 Task: Create a due date automation trigger when advanced on, 2 days after a card is due add fields without custom field "Resume" set to a date less than 1 working days ago at 11:00 AM.
Action: Mouse moved to (1065, 90)
Screenshot: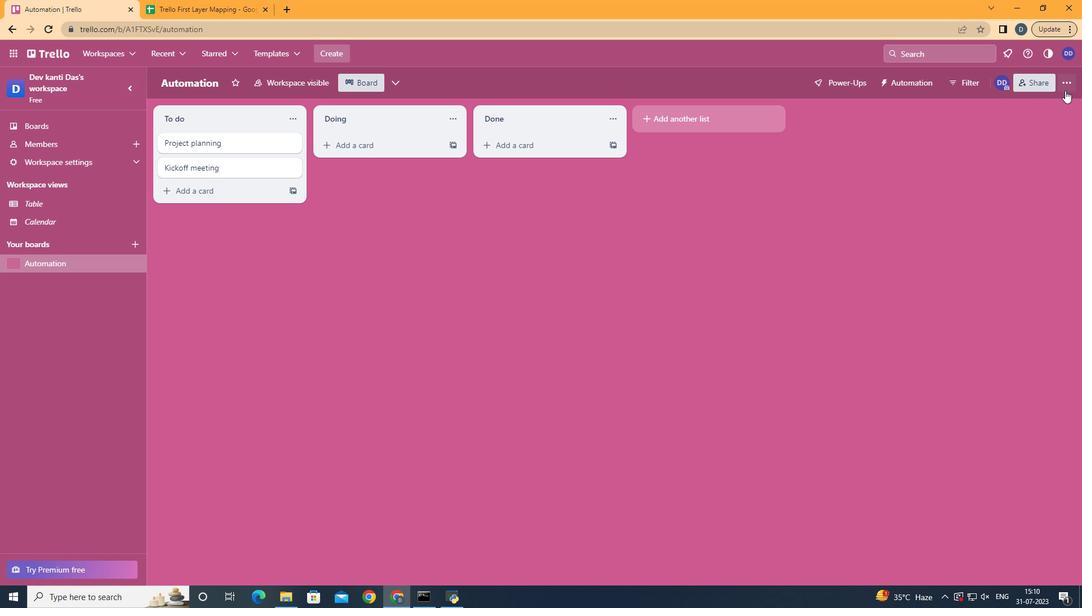 
Action: Mouse pressed left at (1065, 90)
Screenshot: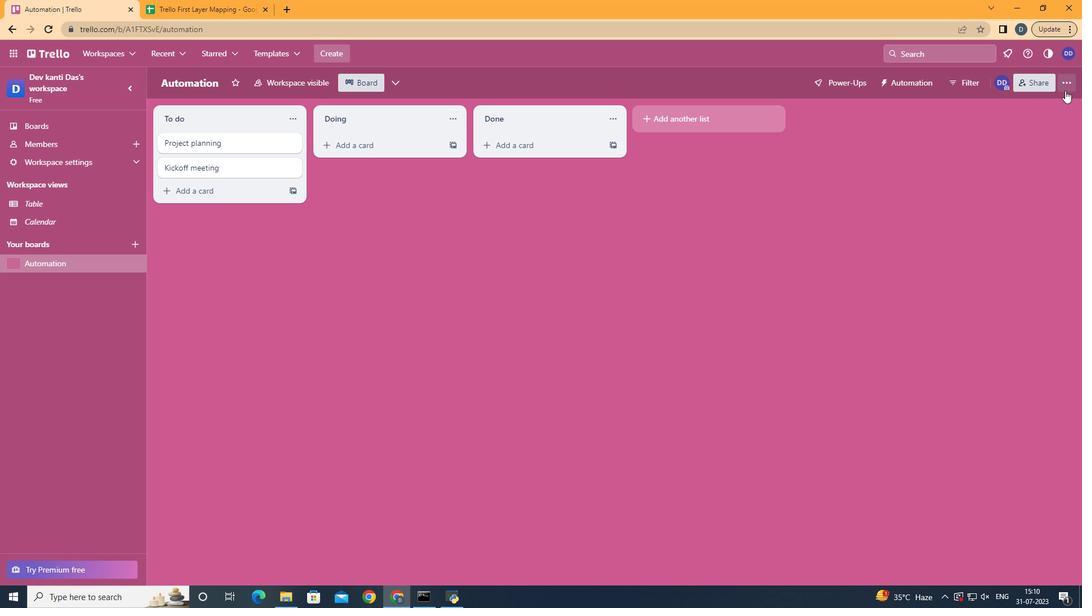 
Action: Mouse moved to (1001, 242)
Screenshot: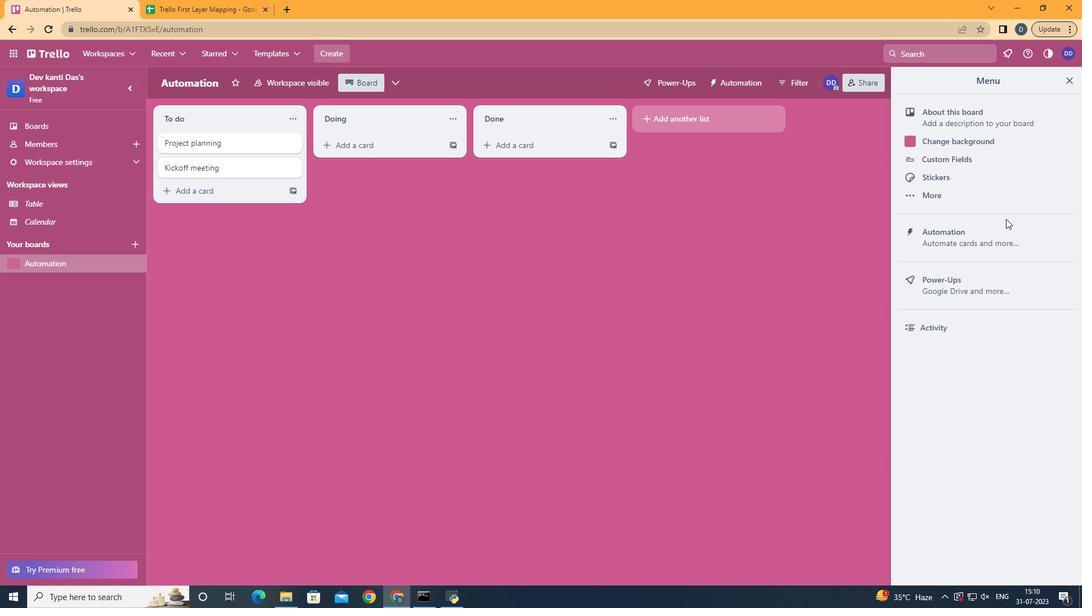 
Action: Mouse pressed left at (1001, 242)
Screenshot: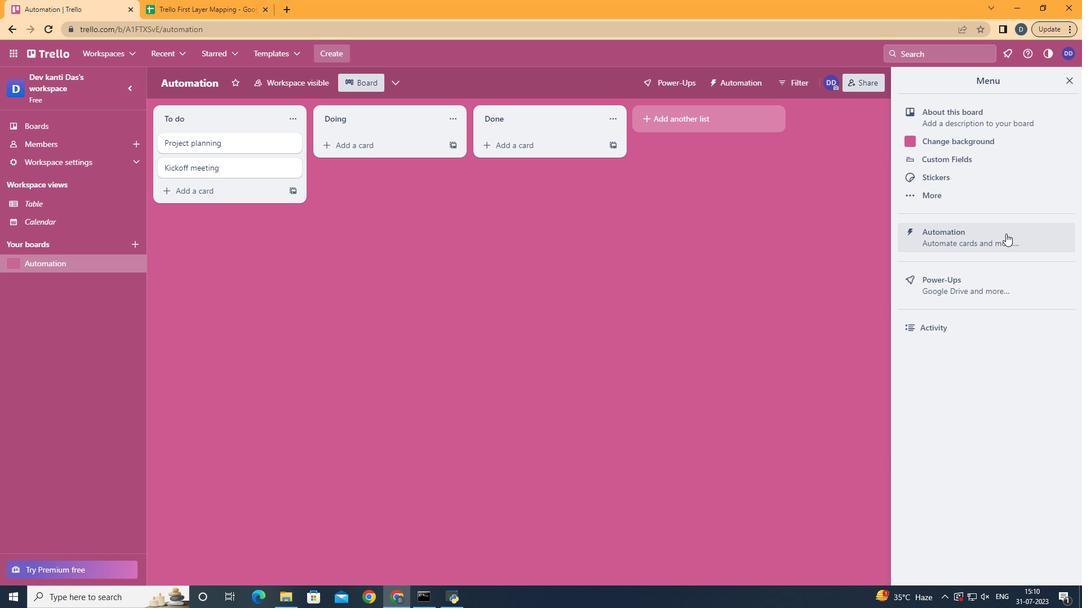 
Action: Mouse moved to (211, 228)
Screenshot: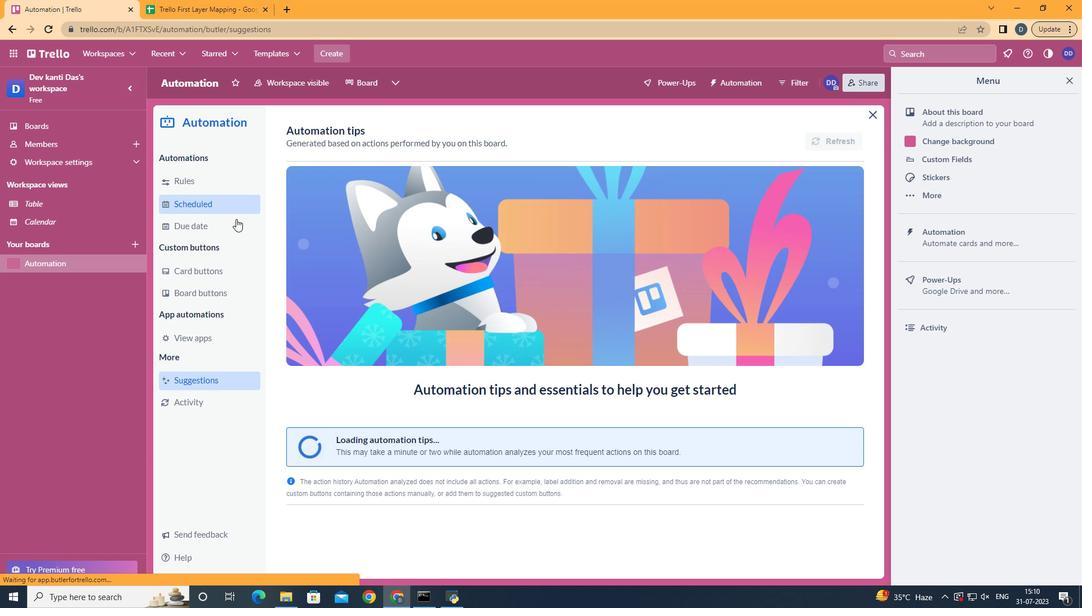 
Action: Mouse pressed left at (211, 228)
Screenshot: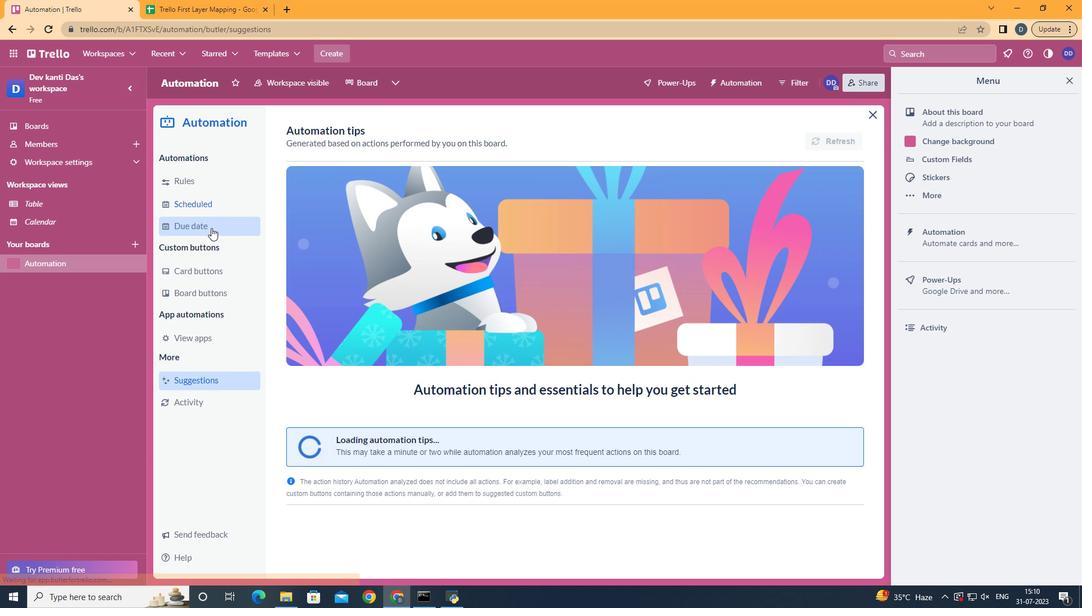 
Action: Mouse moved to (823, 134)
Screenshot: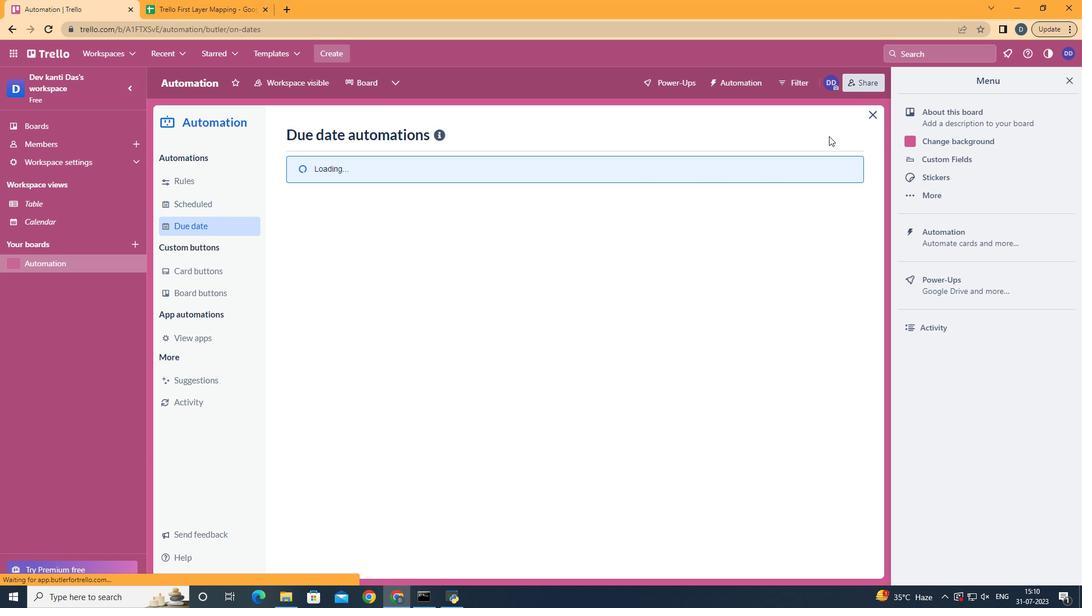 
Action: Mouse pressed left at (823, 134)
Screenshot: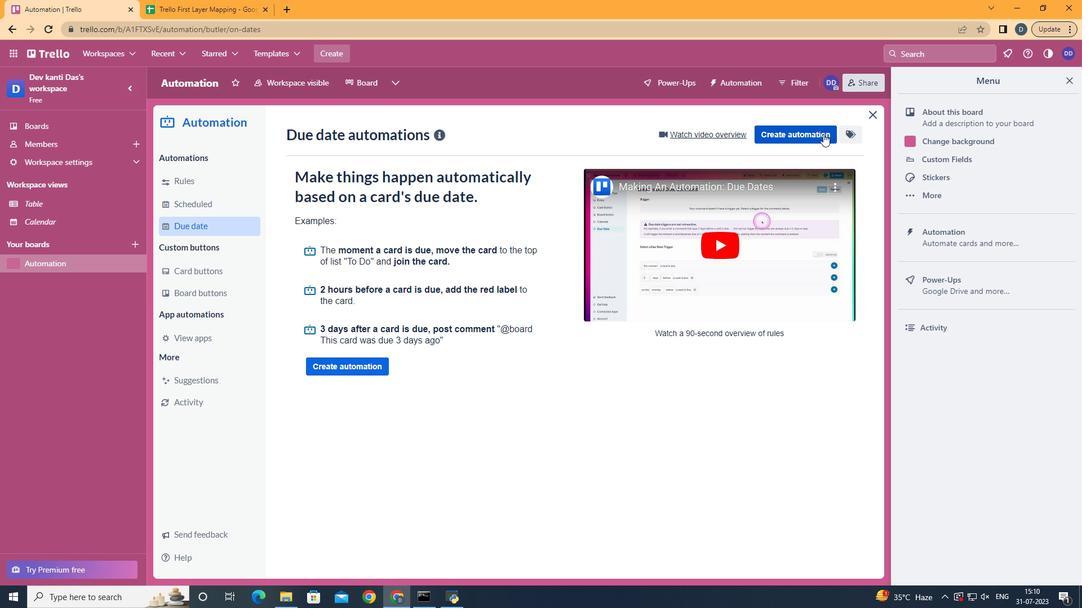 
Action: Mouse moved to (646, 245)
Screenshot: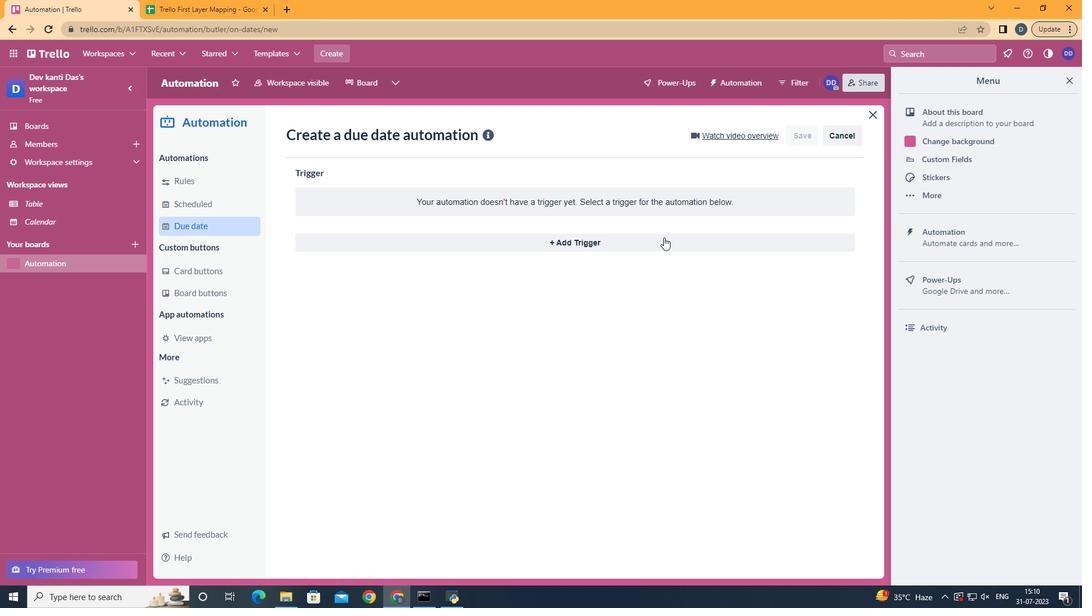 
Action: Mouse pressed left at (646, 245)
Screenshot: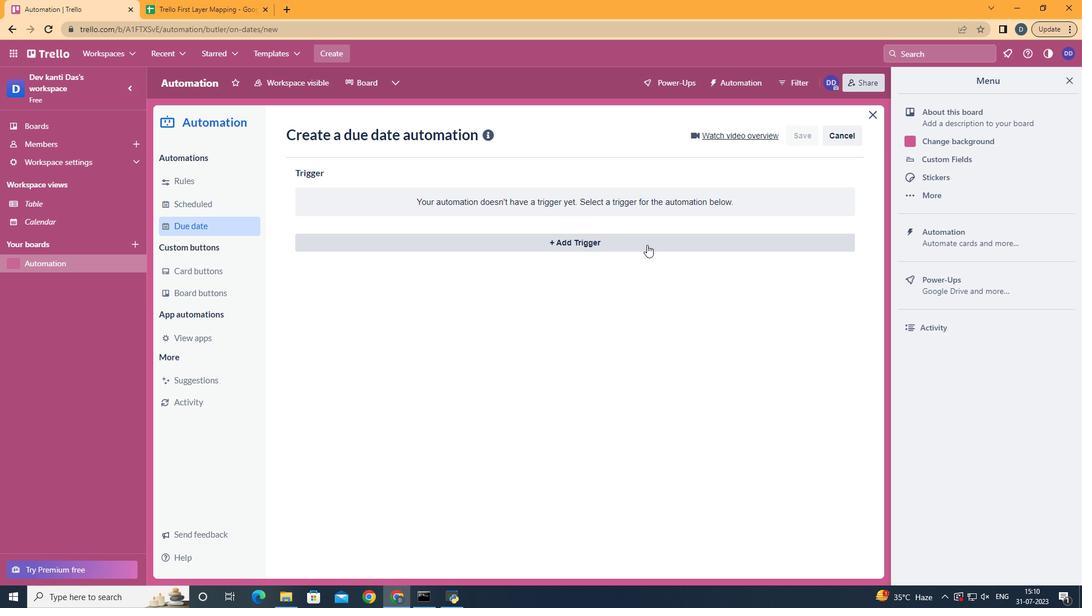 
Action: Mouse moved to (391, 454)
Screenshot: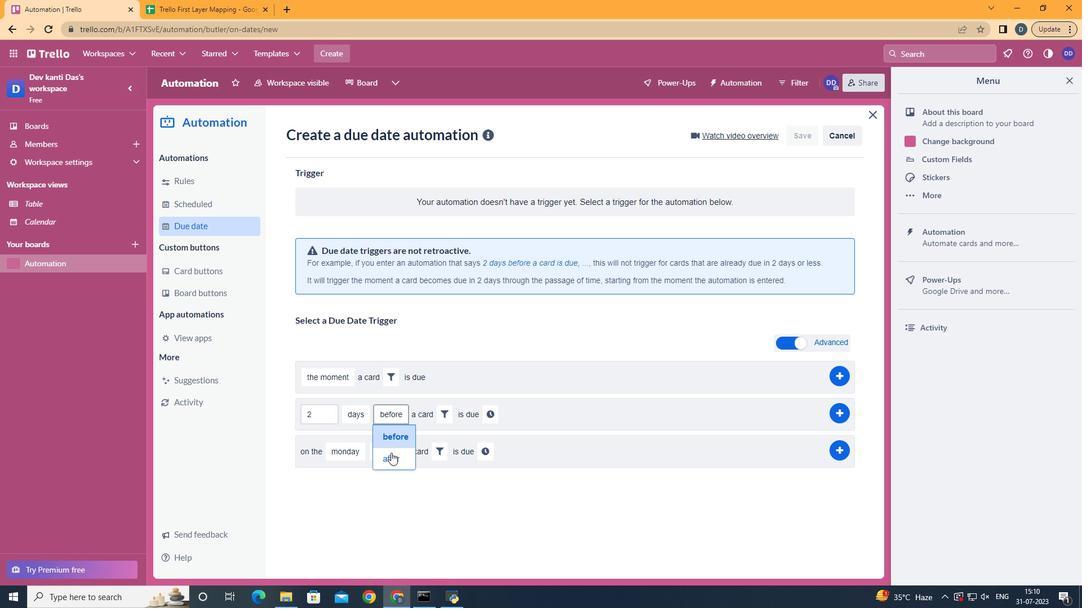 
Action: Mouse pressed left at (391, 454)
Screenshot: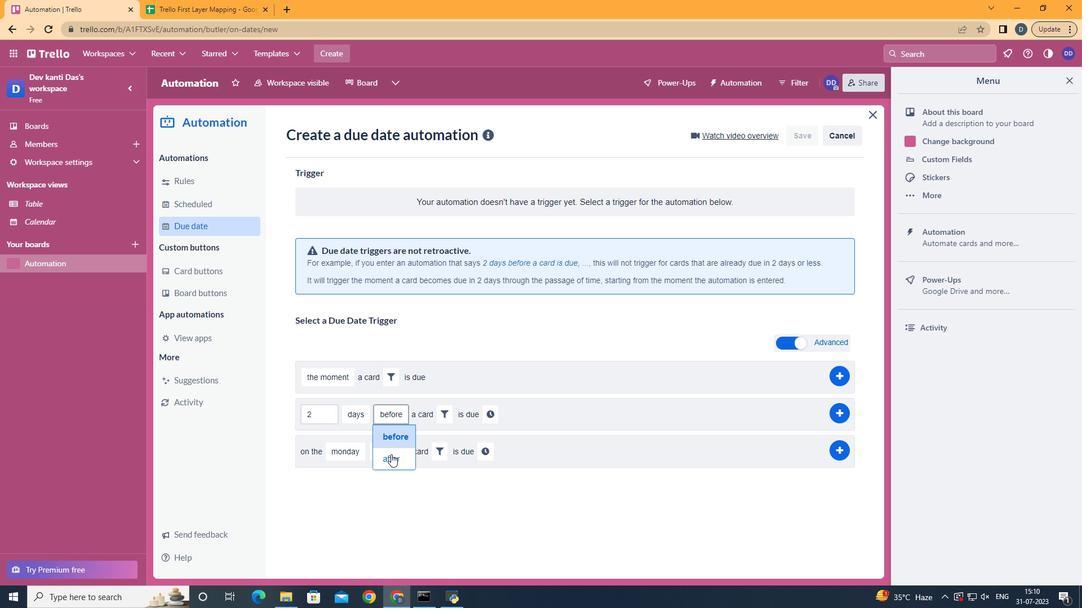 
Action: Mouse moved to (444, 417)
Screenshot: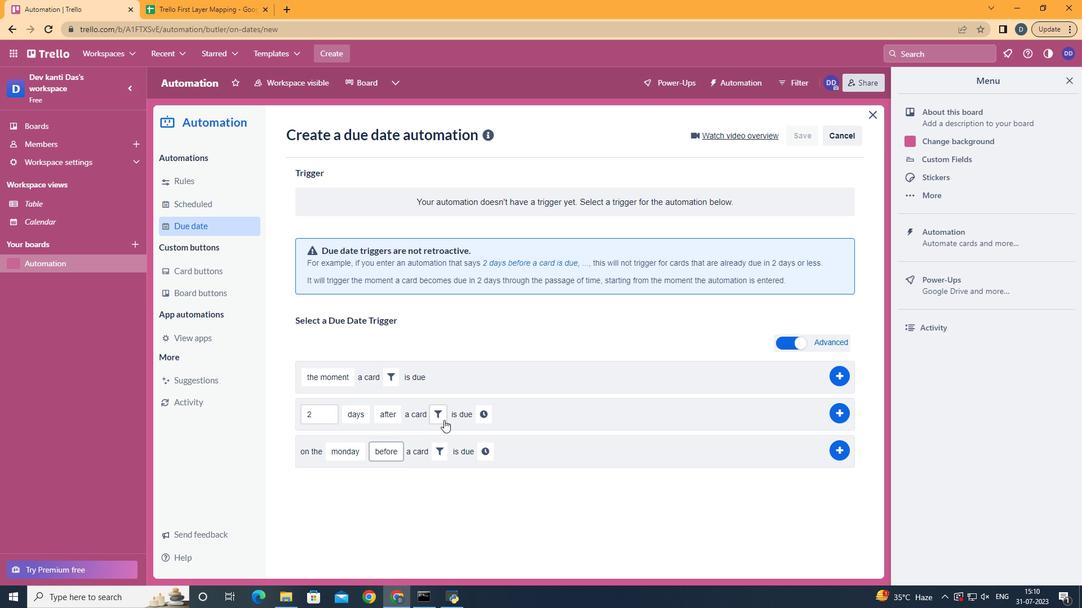 
Action: Mouse pressed left at (444, 417)
Screenshot: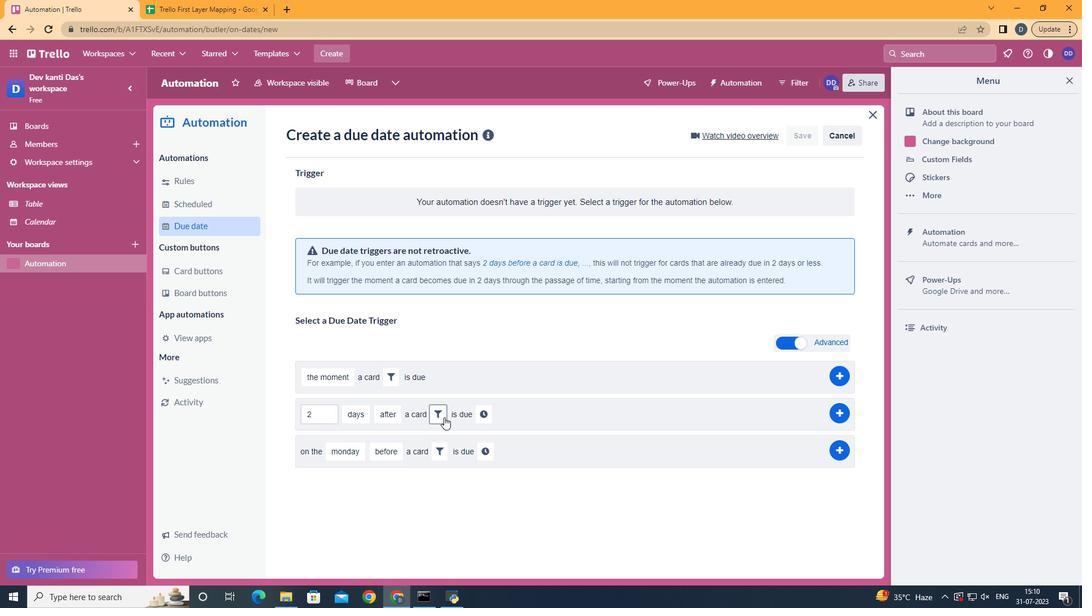 
Action: Mouse moved to (616, 449)
Screenshot: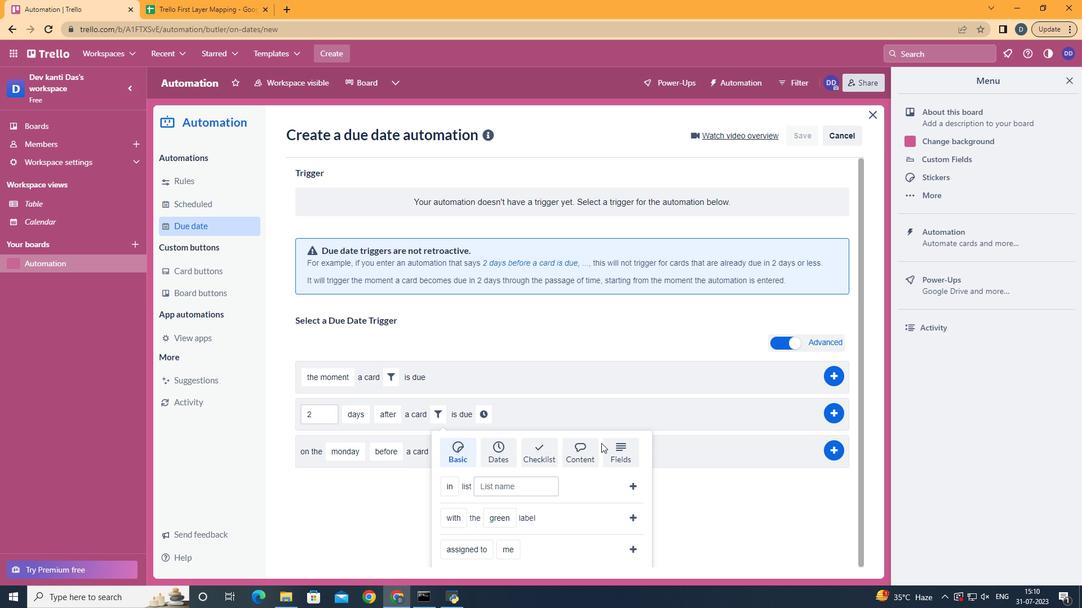 
Action: Mouse pressed left at (616, 449)
Screenshot: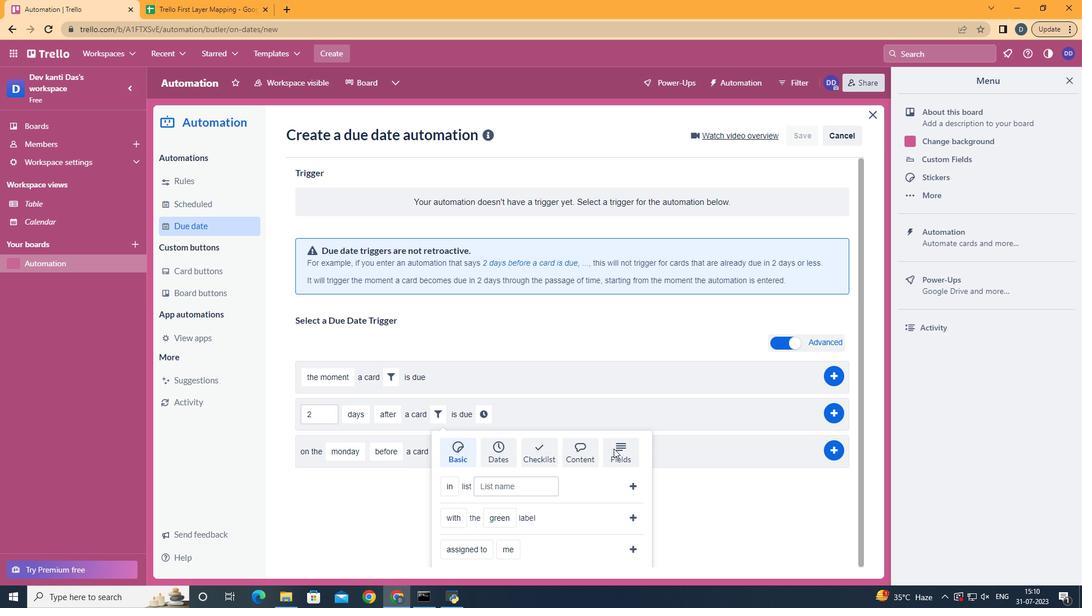 
Action: Mouse scrolled (616, 449) with delta (0, 0)
Screenshot: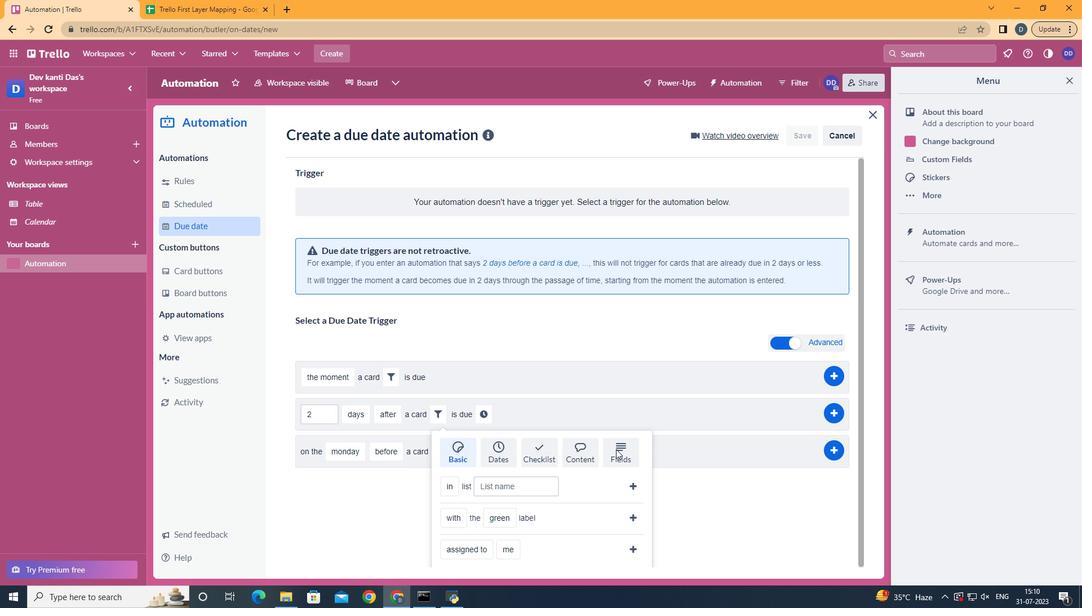 
Action: Mouse scrolled (616, 449) with delta (0, 0)
Screenshot: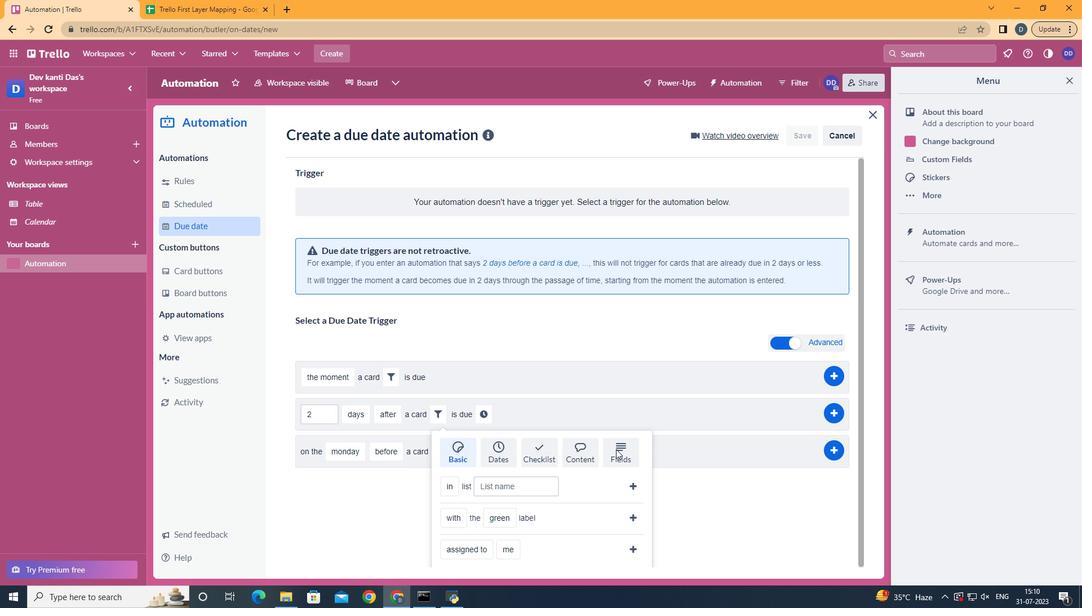 
Action: Mouse scrolled (616, 449) with delta (0, 0)
Screenshot: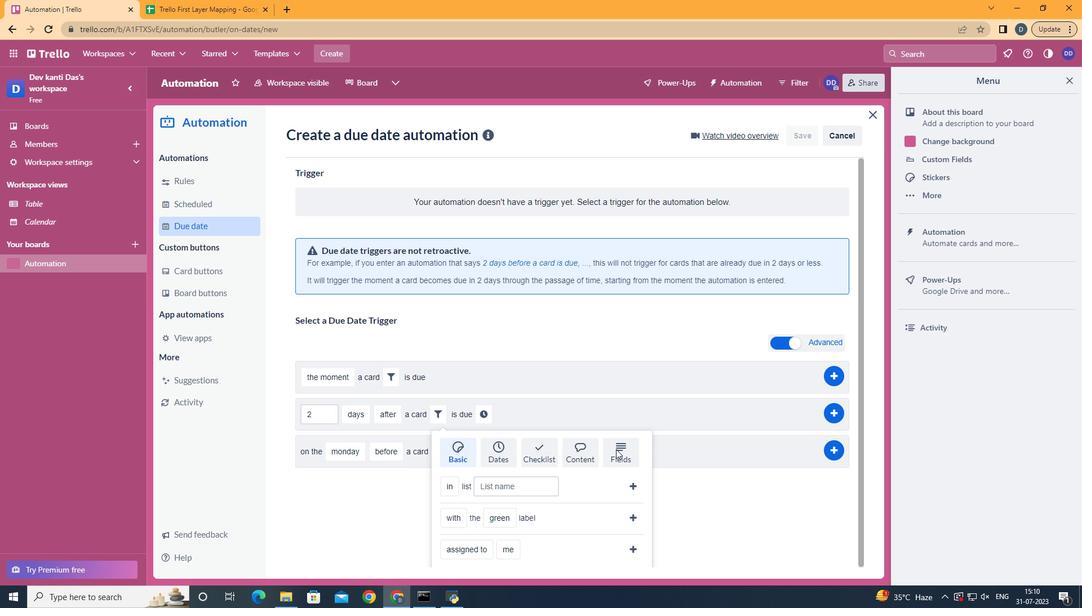 
Action: Mouse scrolled (616, 449) with delta (0, 0)
Screenshot: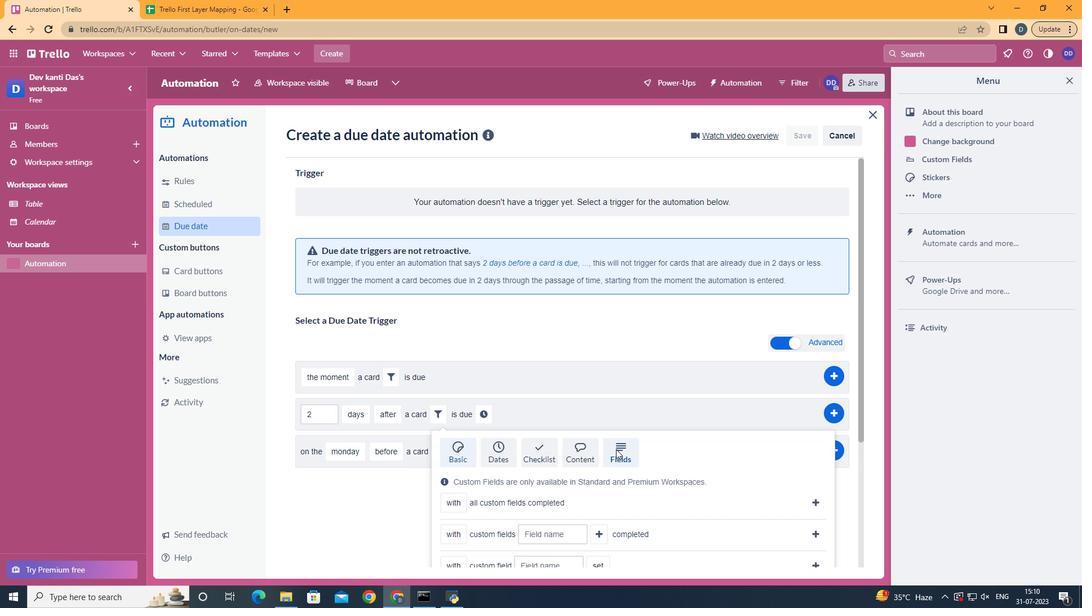 
Action: Mouse scrolled (616, 449) with delta (0, 0)
Screenshot: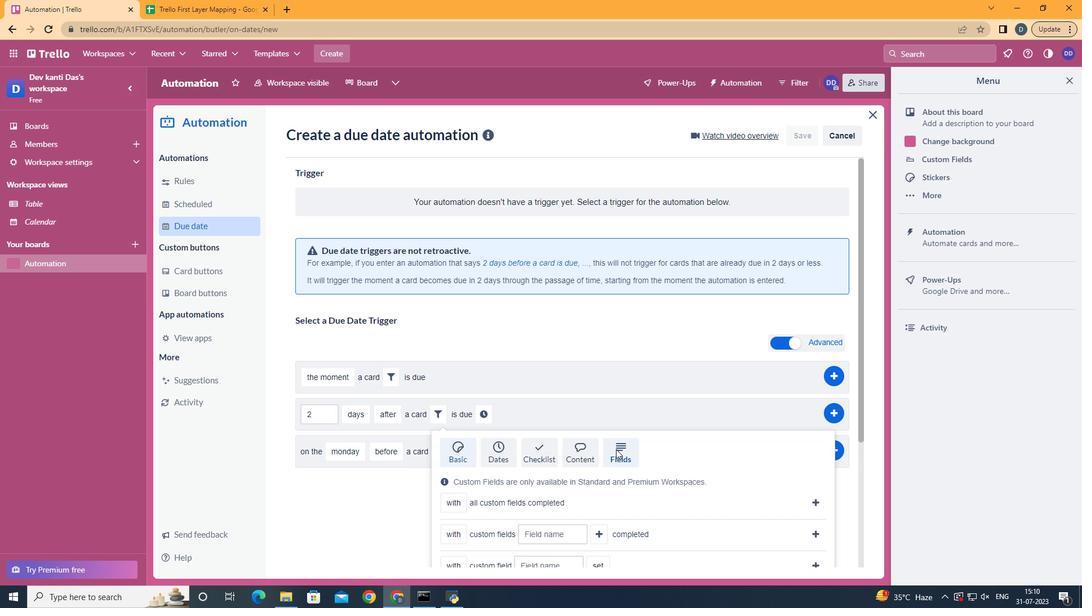 
Action: Mouse scrolled (616, 449) with delta (0, 0)
Screenshot: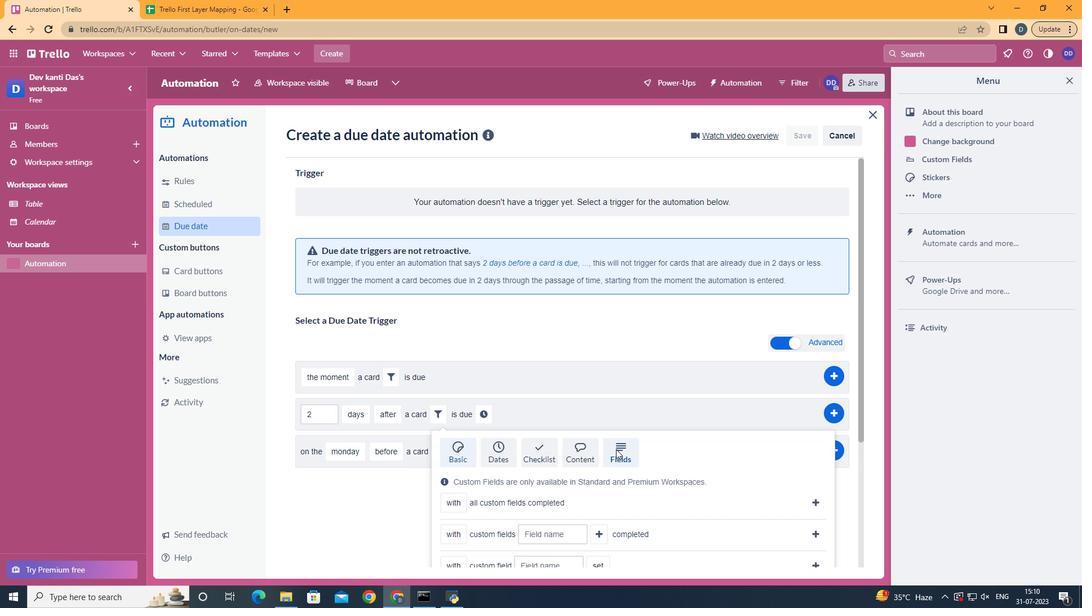 
Action: Mouse scrolled (616, 449) with delta (0, 0)
Screenshot: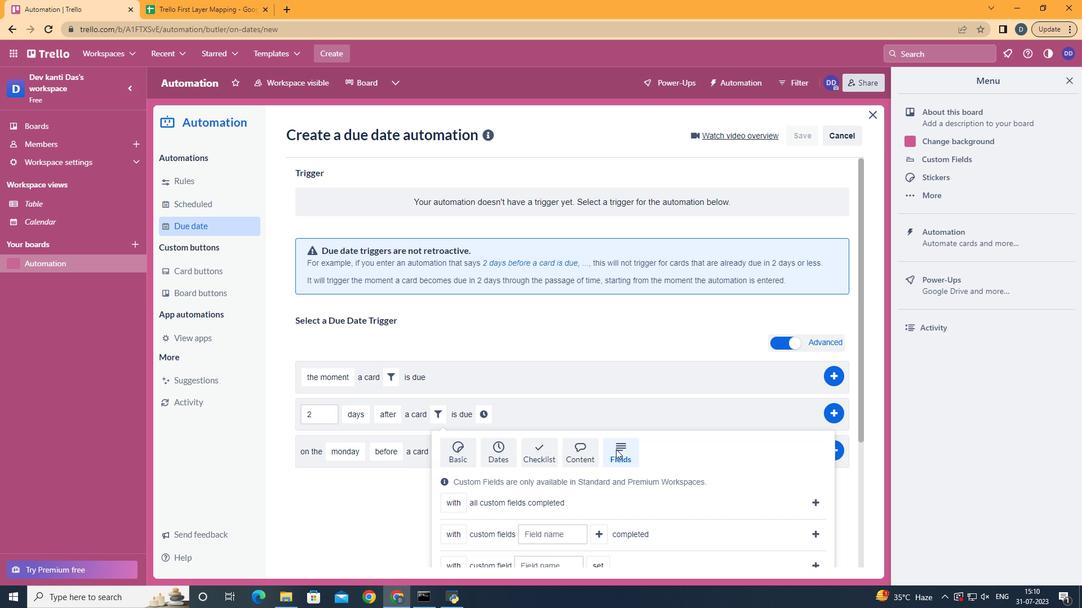 
Action: Mouse moved to (472, 520)
Screenshot: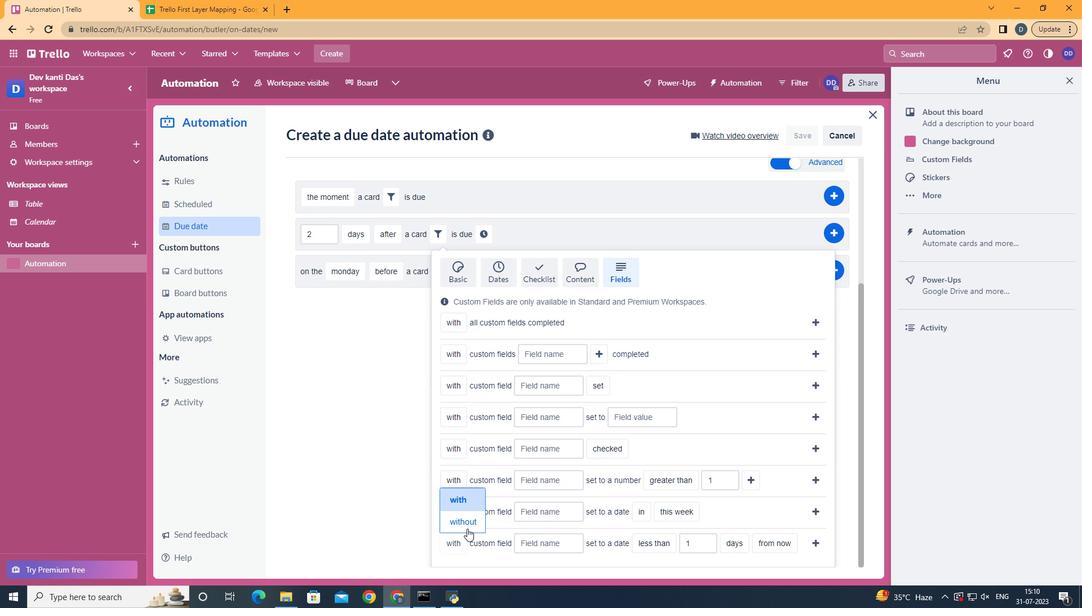 
Action: Mouse pressed left at (472, 520)
Screenshot: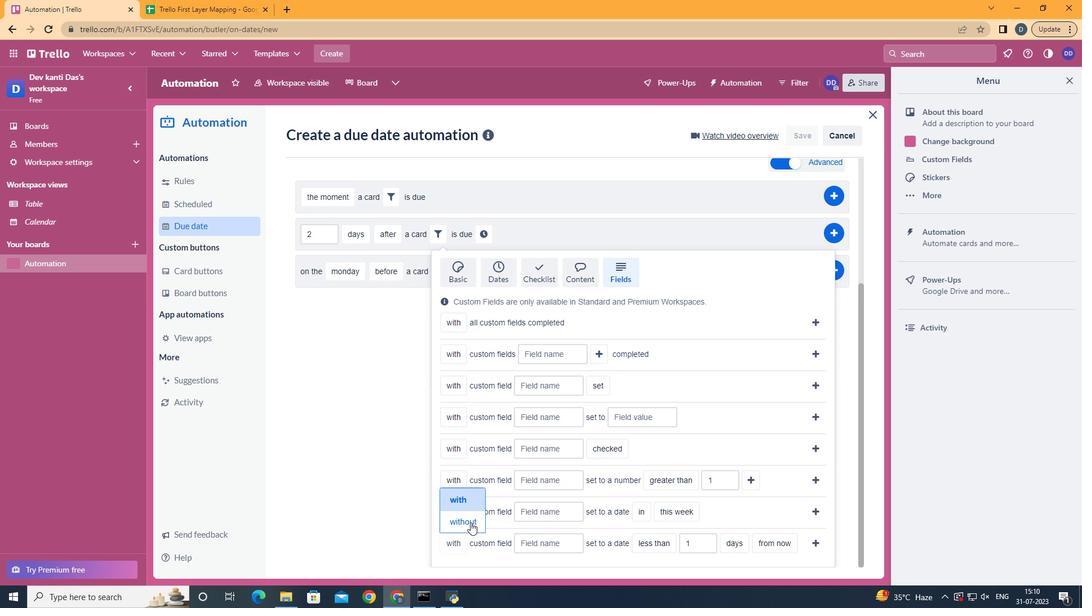 
Action: Mouse moved to (563, 546)
Screenshot: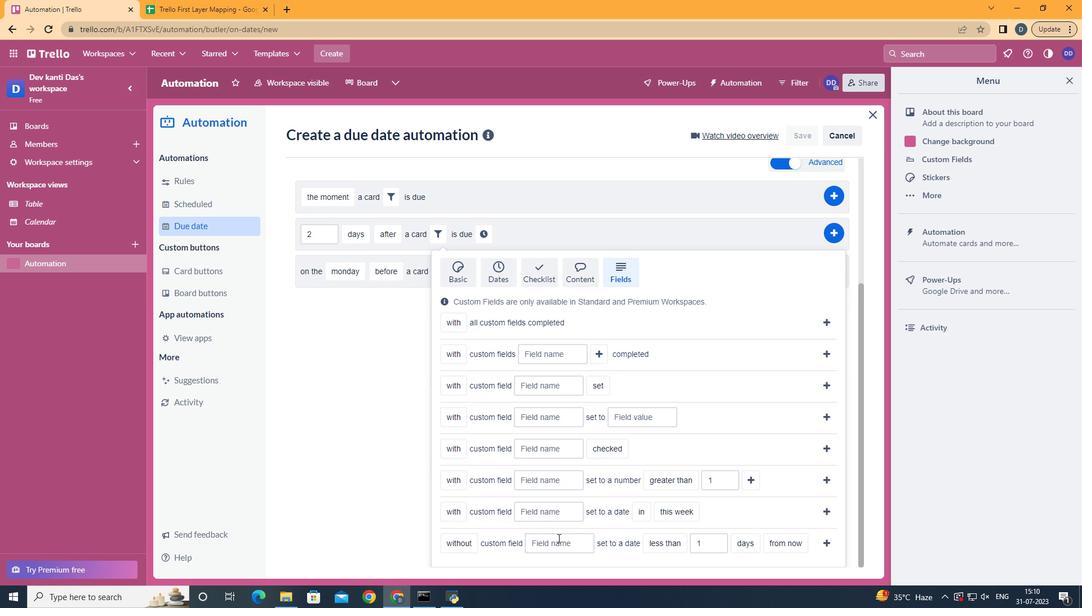 
Action: Mouse pressed left at (563, 546)
Screenshot: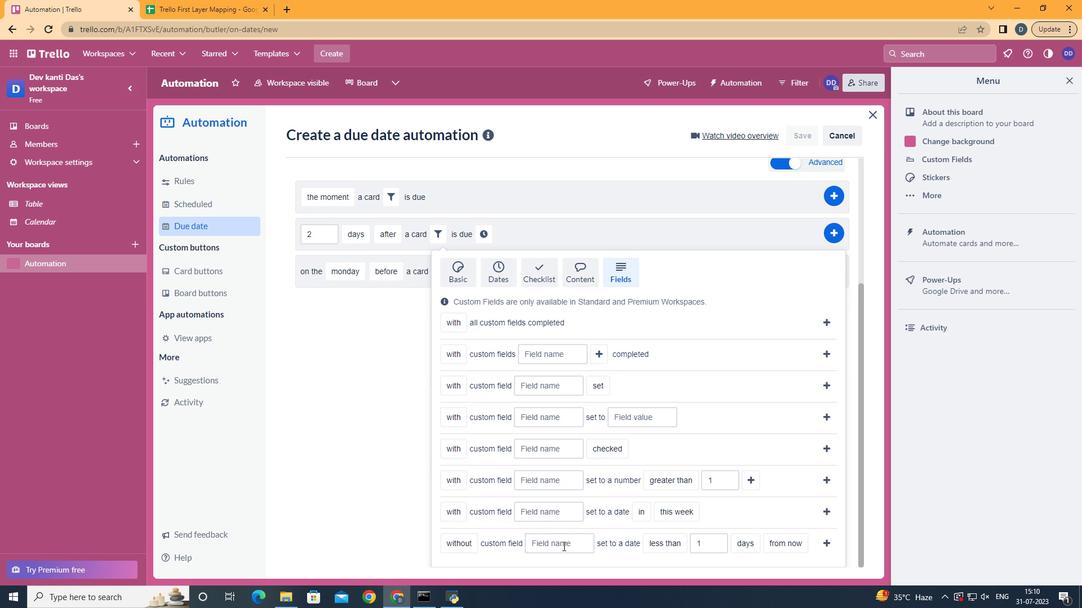 
Action: Mouse moved to (563, 547)
Screenshot: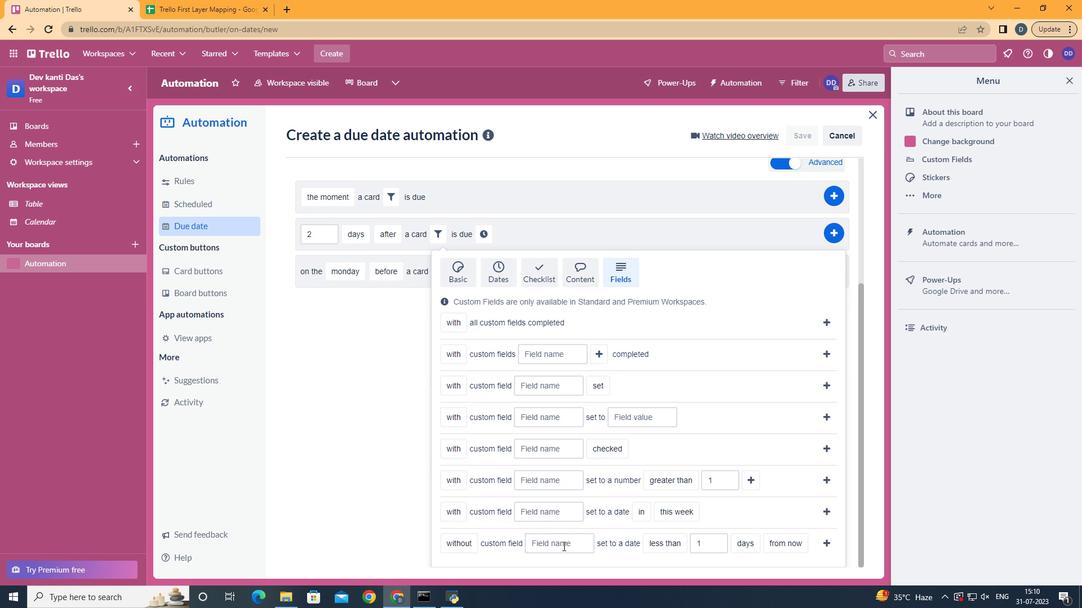 
Action: Key pressed <Key.shift>Resume
Screenshot: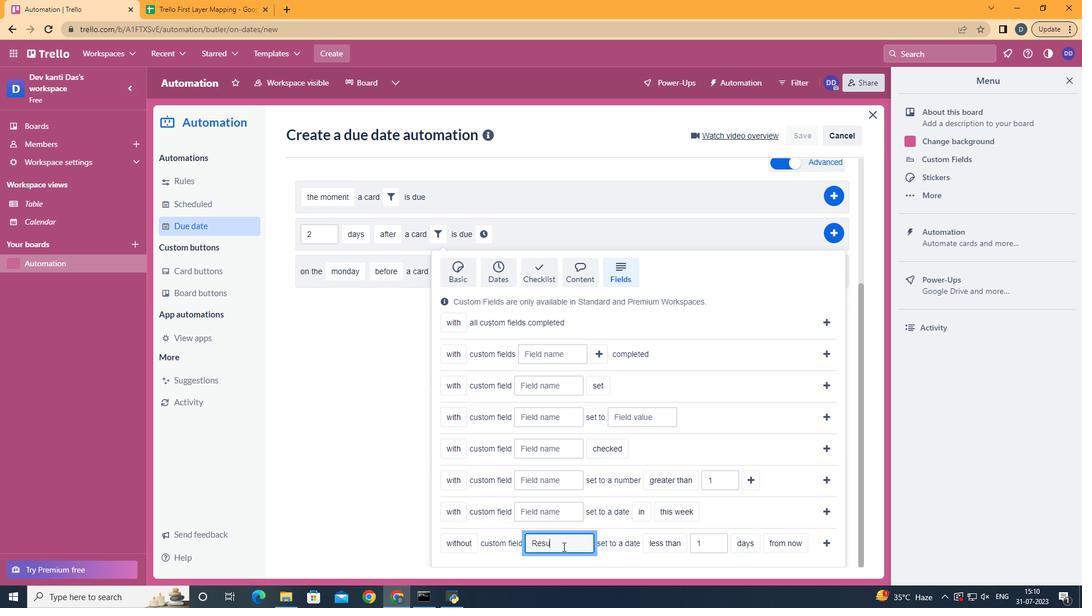 
Action: Mouse moved to (679, 461)
Screenshot: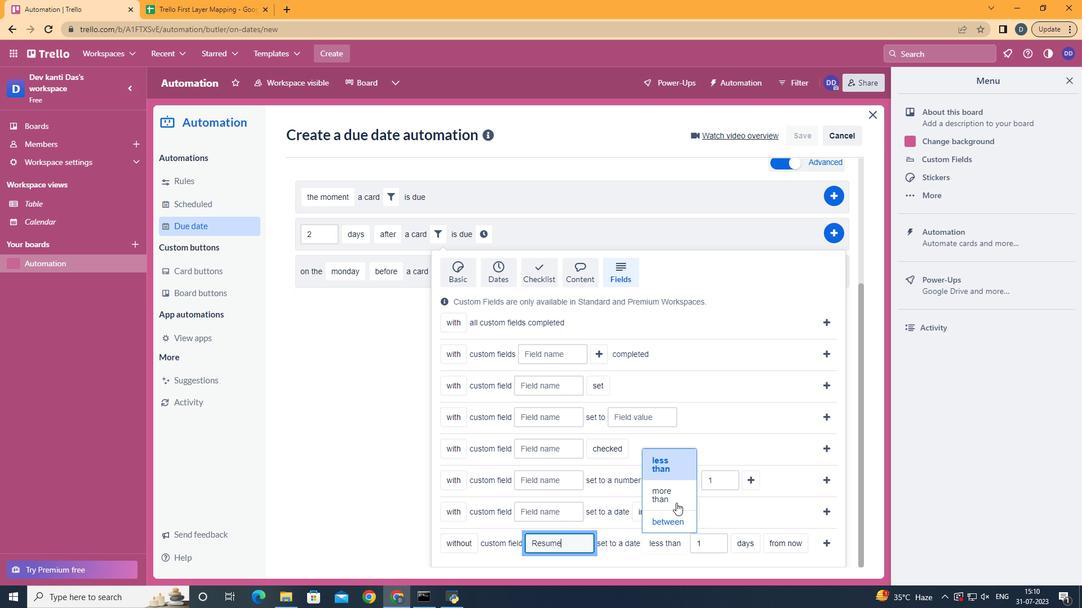 
Action: Mouse pressed left at (679, 461)
Screenshot: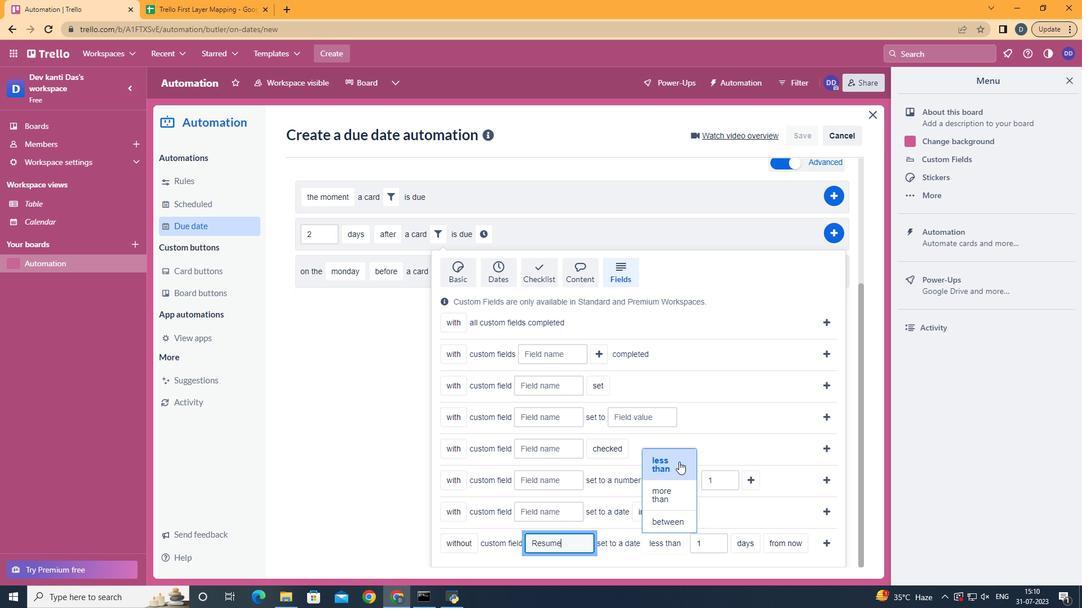 
Action: Mouse moved to (751, 529)
Screenshot: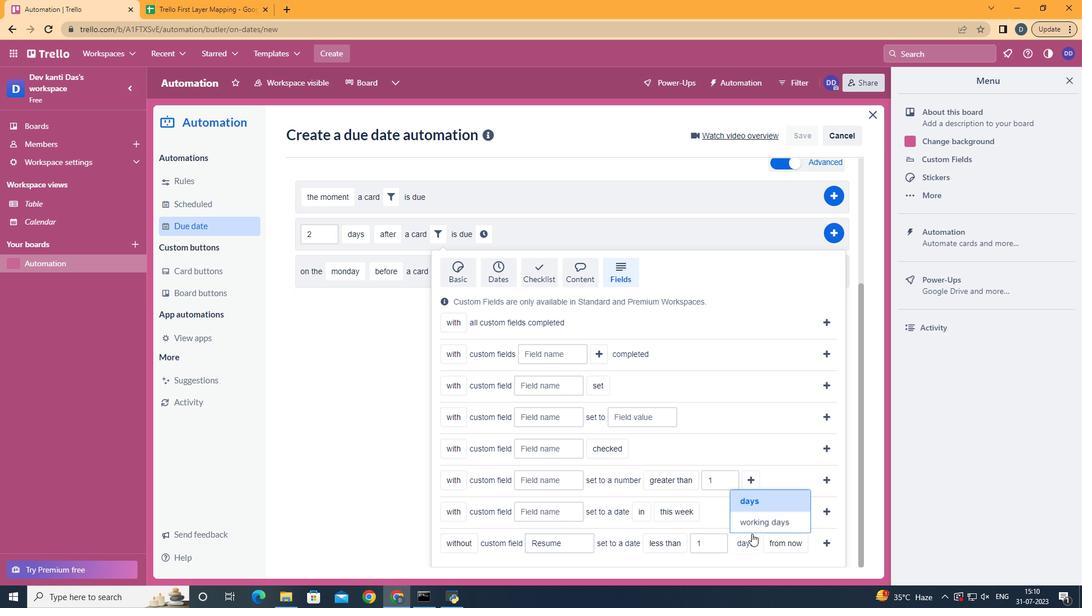 
Action: Mouse pressed left at (751, 529)
Screenshot: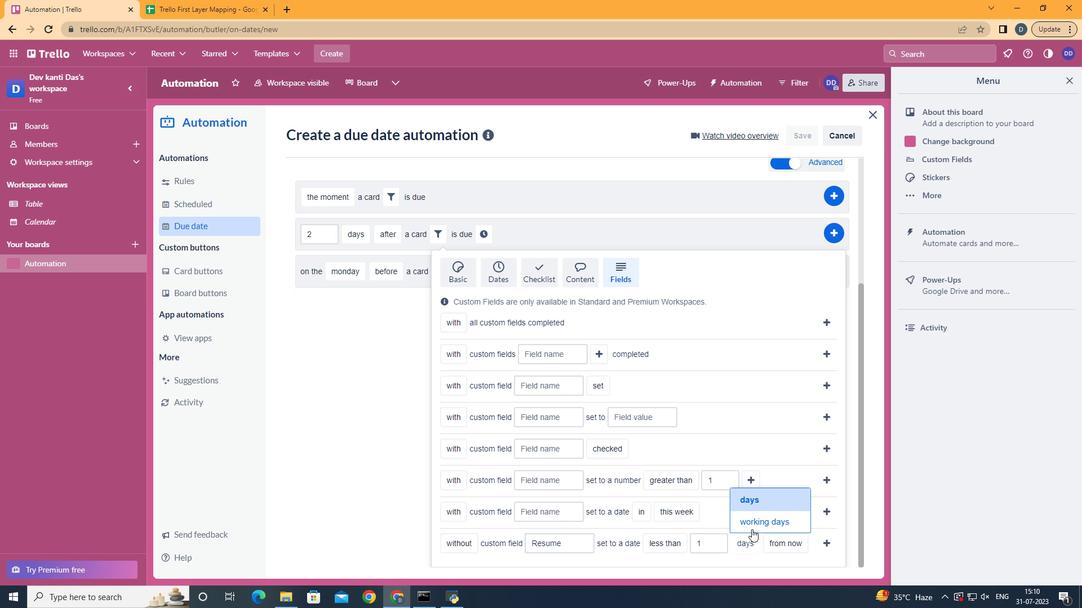 
Action: Mouse moved to (658, 543)
Screenshot: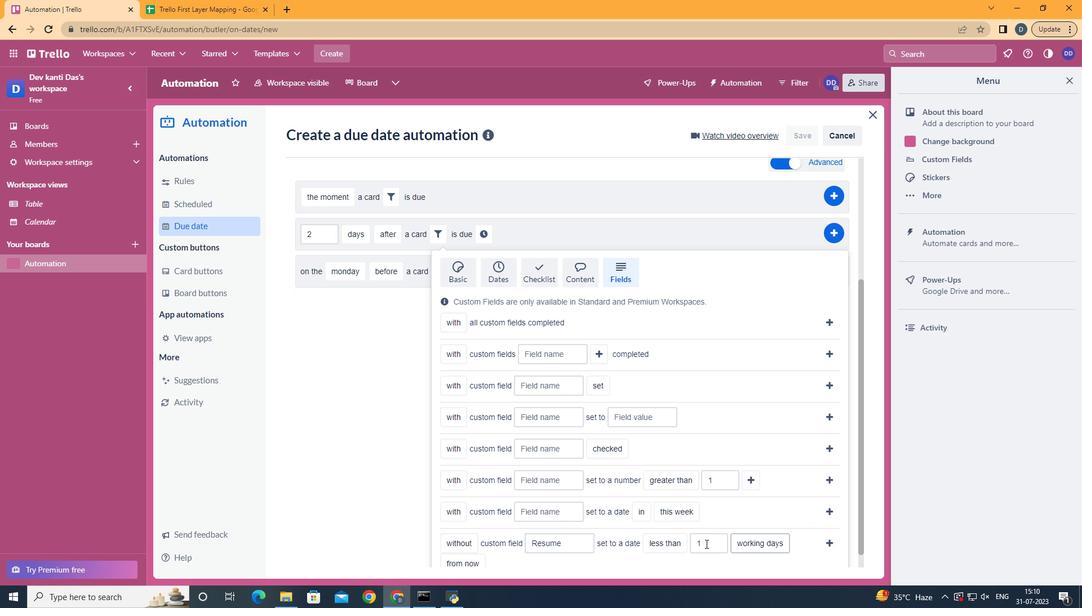 
Action: Mouse scrolled (658, 543) with delta (0, 0)
Screenshot: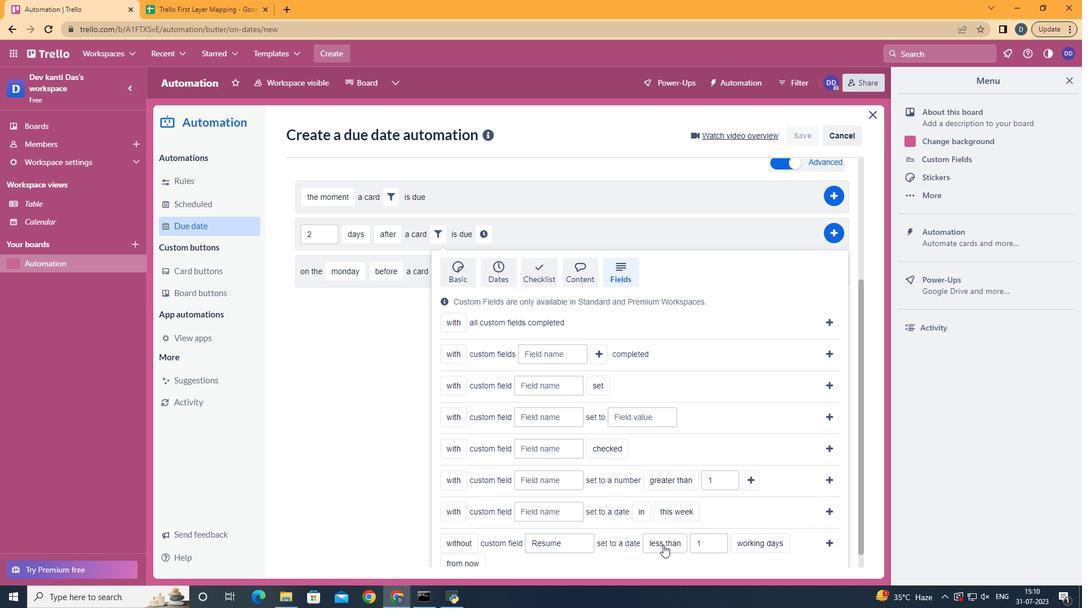 
Action: Mouse scrolled (658, 543) with delta (0, 0)
Screenshot: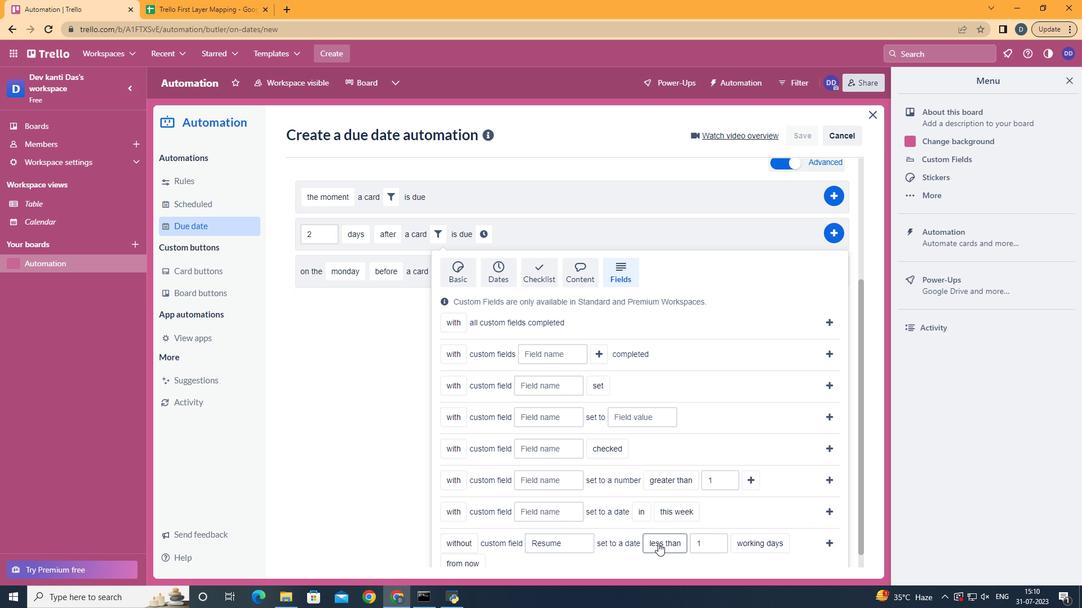 
Action: Mouse scrolled (658, 543) with delta (0, 0)
Screenshot: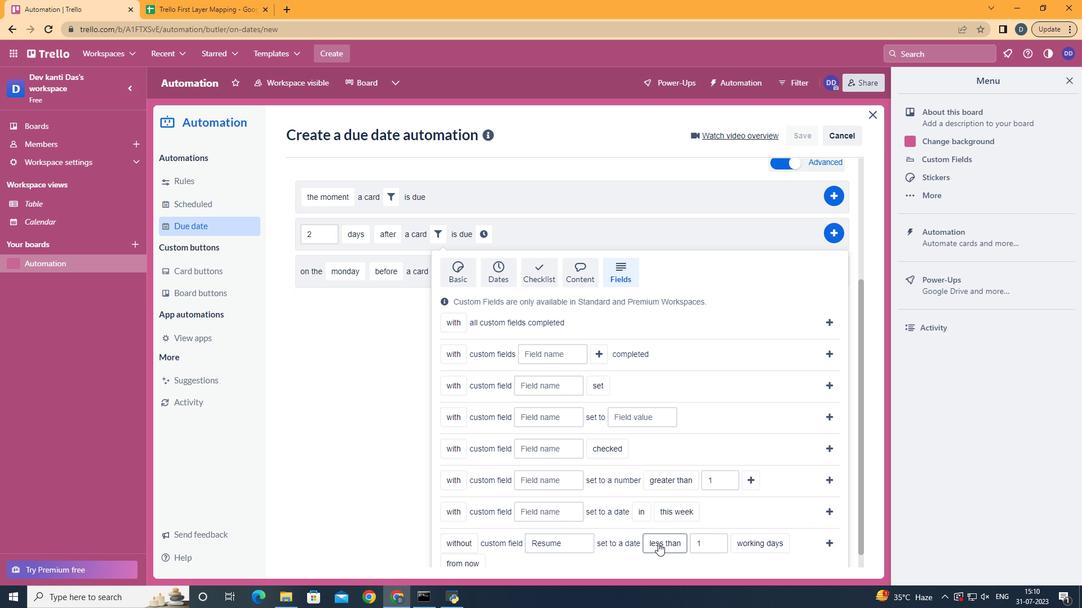 
Action: Mouse moved to (467, 526)
Screenshot: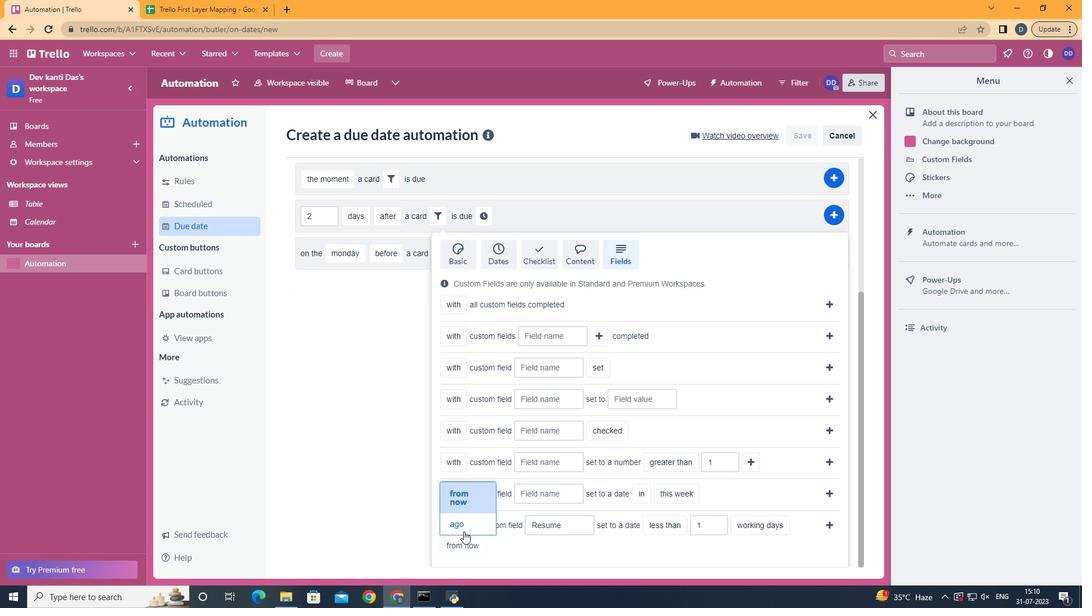 
Action: Mouse pressed left at (467, 526)
Screenshot: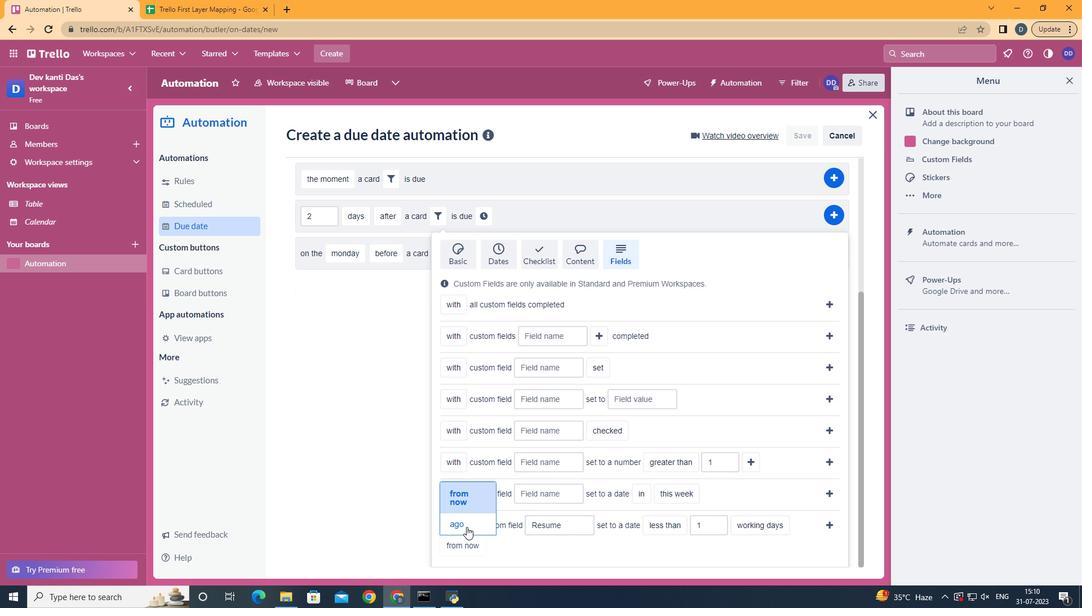 
Action: Mouse moved to (832, 526)
Screenshot: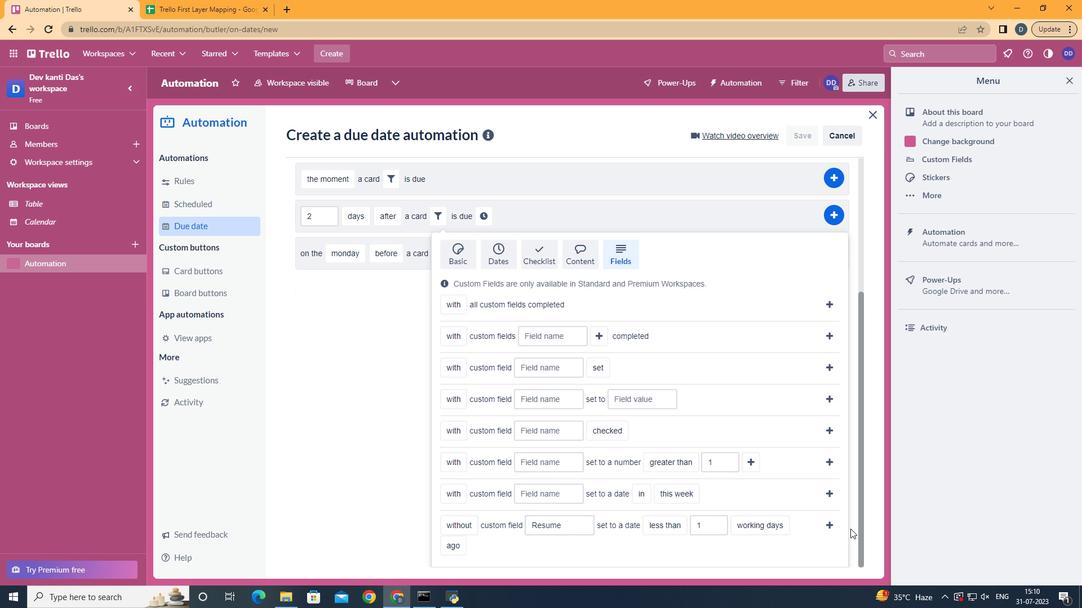 
Action: Mouse pressed left at (832, 526)
Screenshot: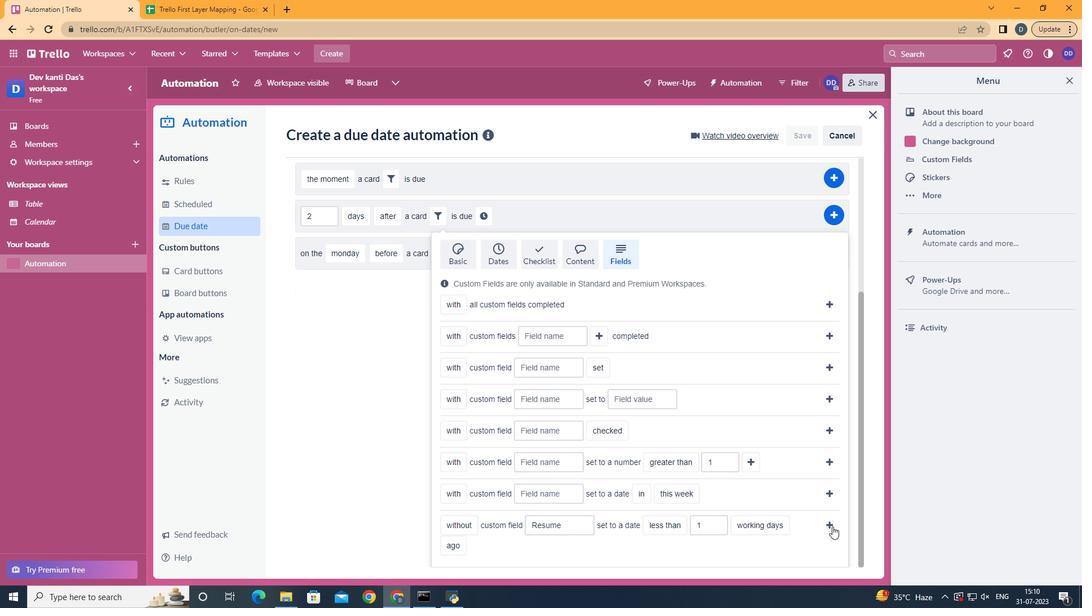 
Action: Mouse moved to (770, 405)
Screenshot: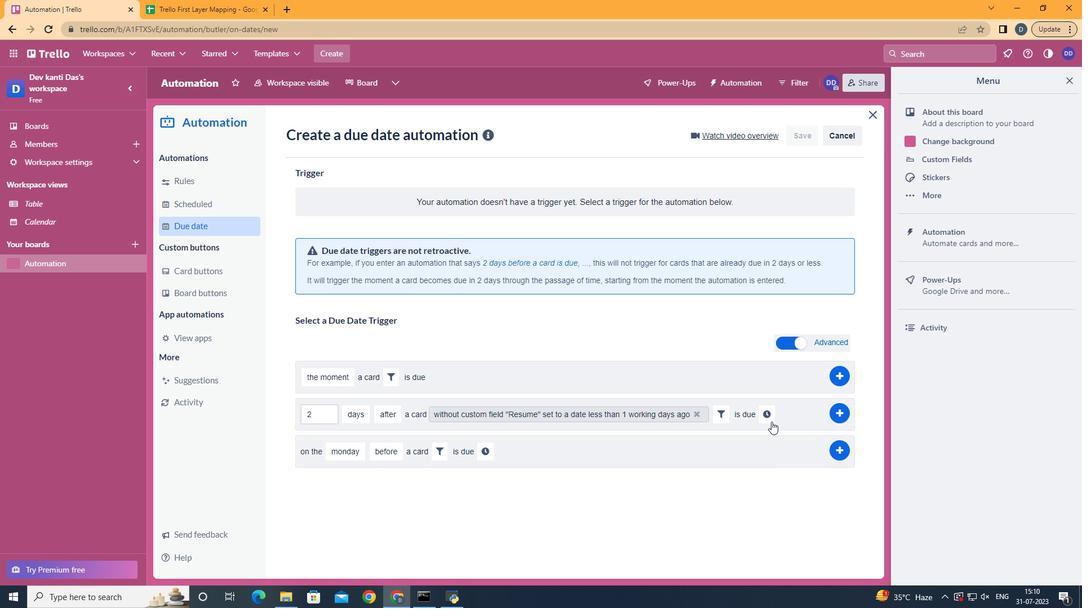 
Action: Mouse pressed left at (770, 405)
Screenshot: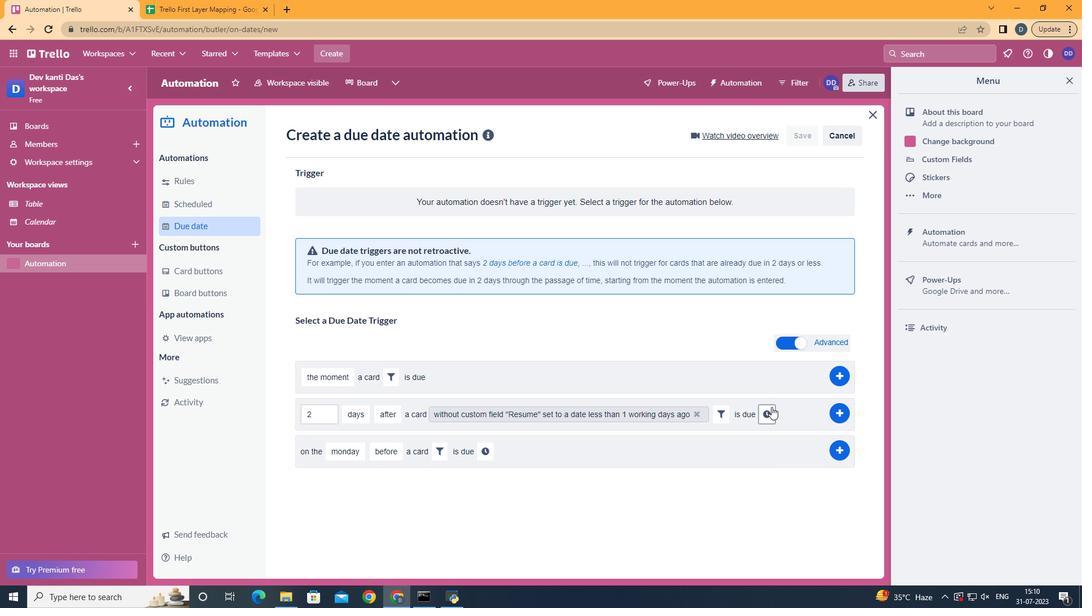 
Action: Mouse moved to (335, 441)
Screenshot: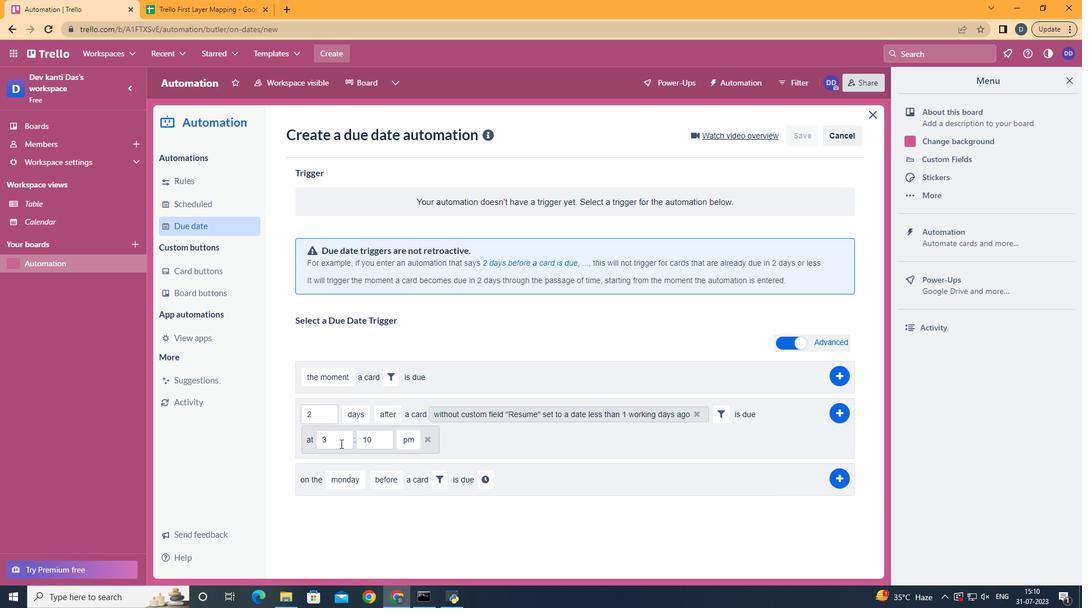 
Action: Mouse pressed left at (335, 441)
Screenshot: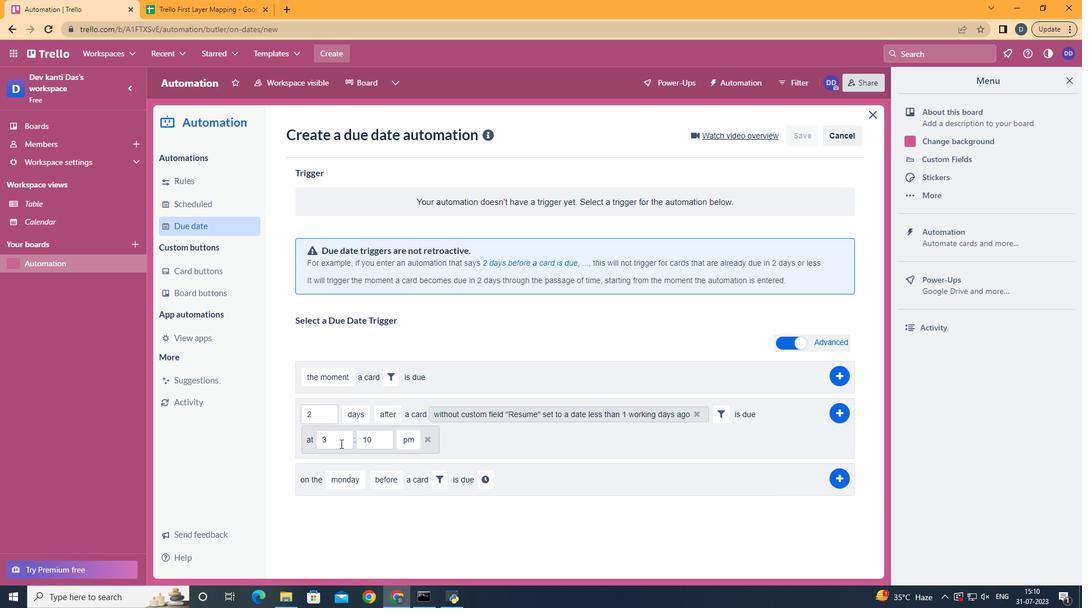 
Action: Key pressed <Key.backspace>11
Screenshot: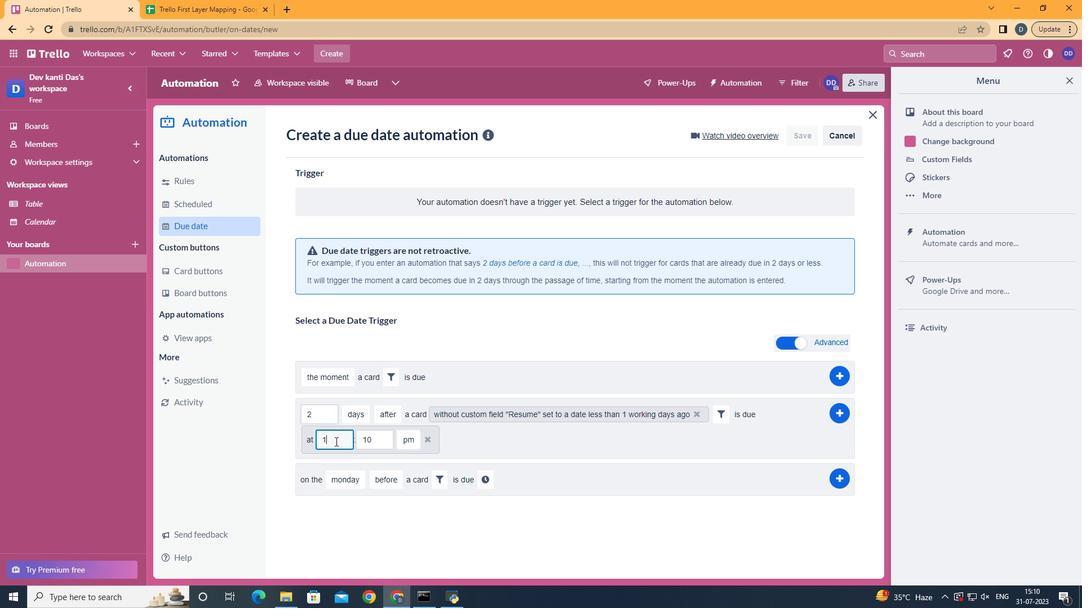 
Action: Mouse moved to (378, 437)
Screenshot: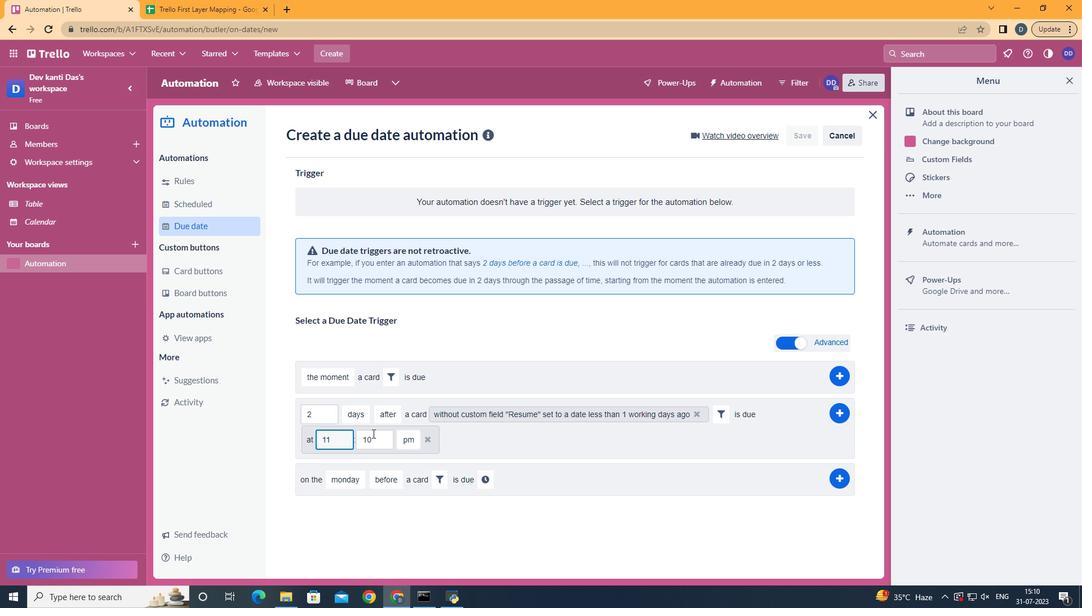 
Action: Mouse pressed left at (378, 437)
Screenshot: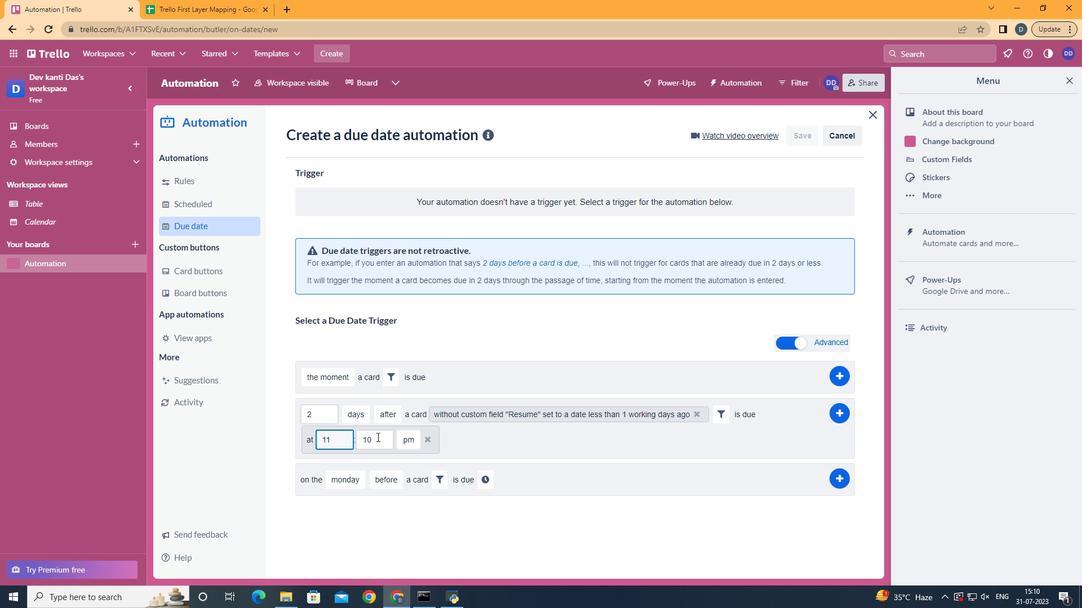 
Action: Key pressed <Key.backspace><Key.backspace>00
Screenshot: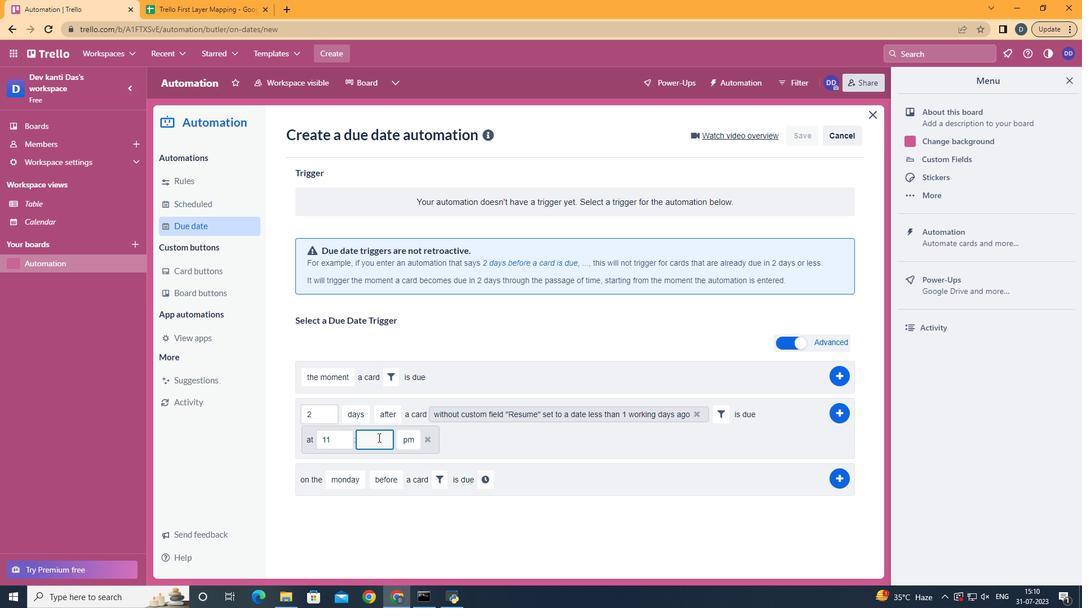 
Action: Mouse moved to (422, 463)
Screenshot: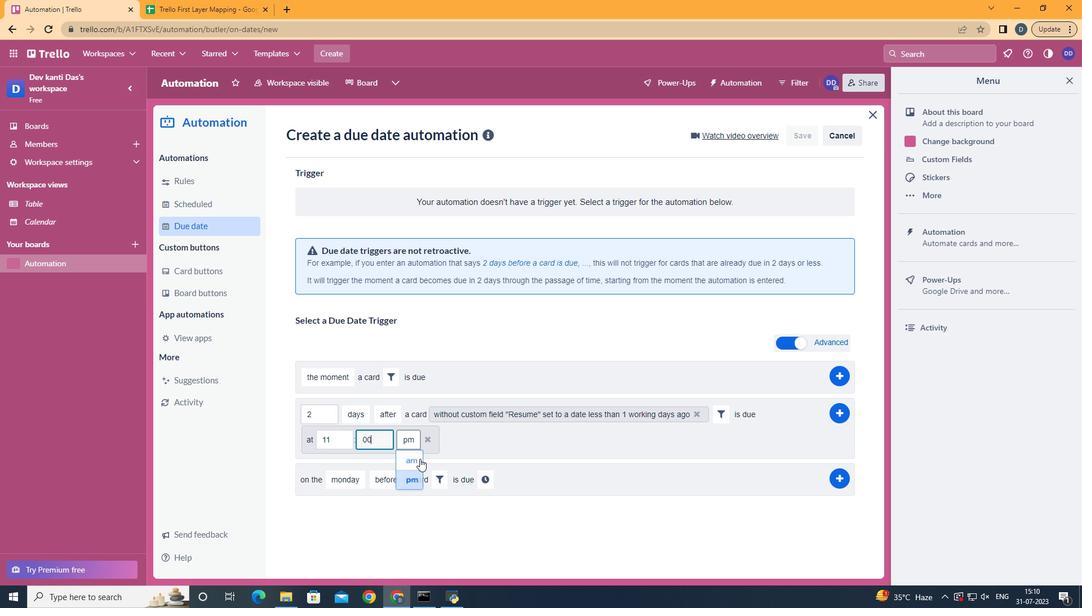 
Action: Mouse pressed left at (422, 463)
Screenshot: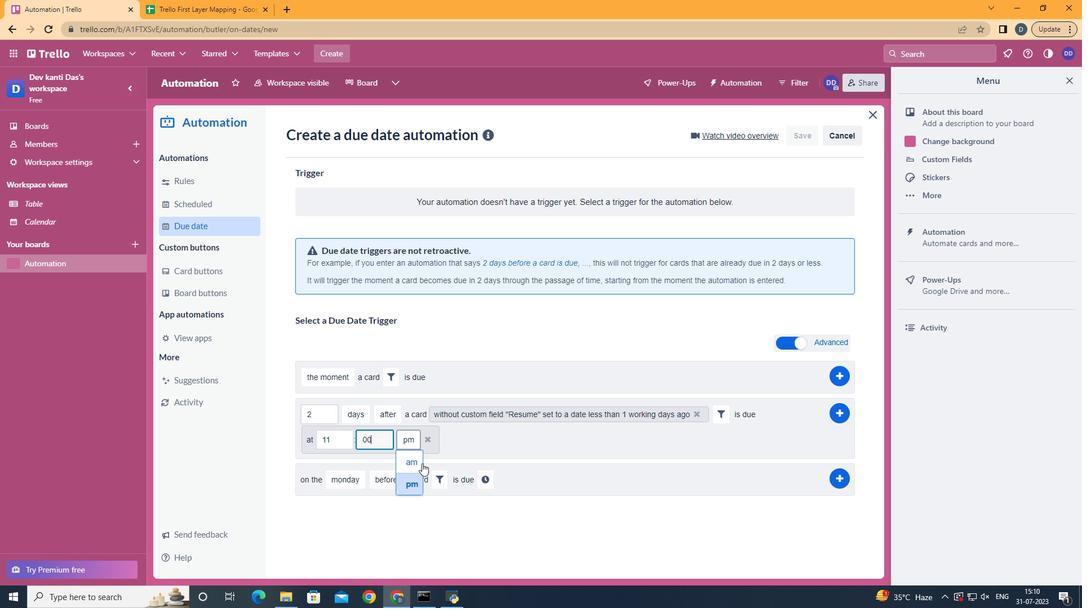 
Action: Mouse moved to (836, 417)
Screenshot: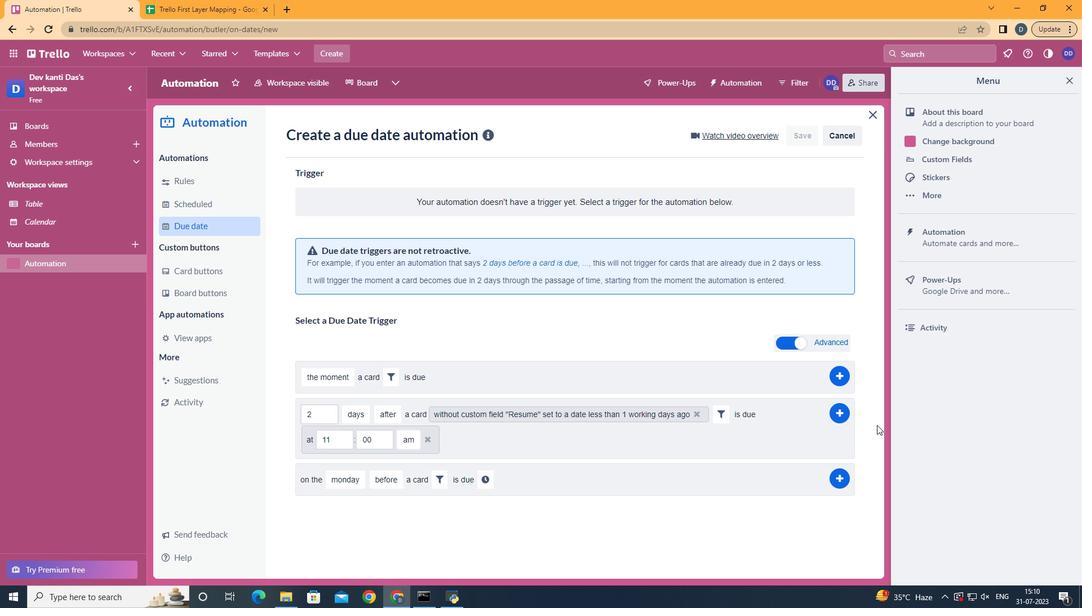 
Action: Mouse pressed left at (836, 417)
Screenshot: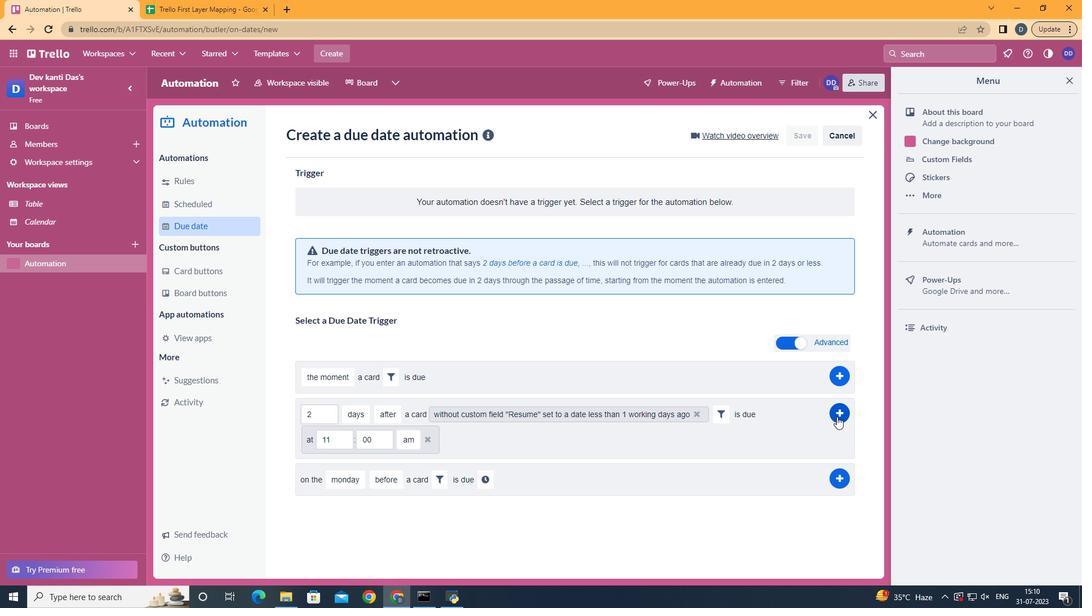 
Action: Mouse moved to (499, 205)
Screenshot: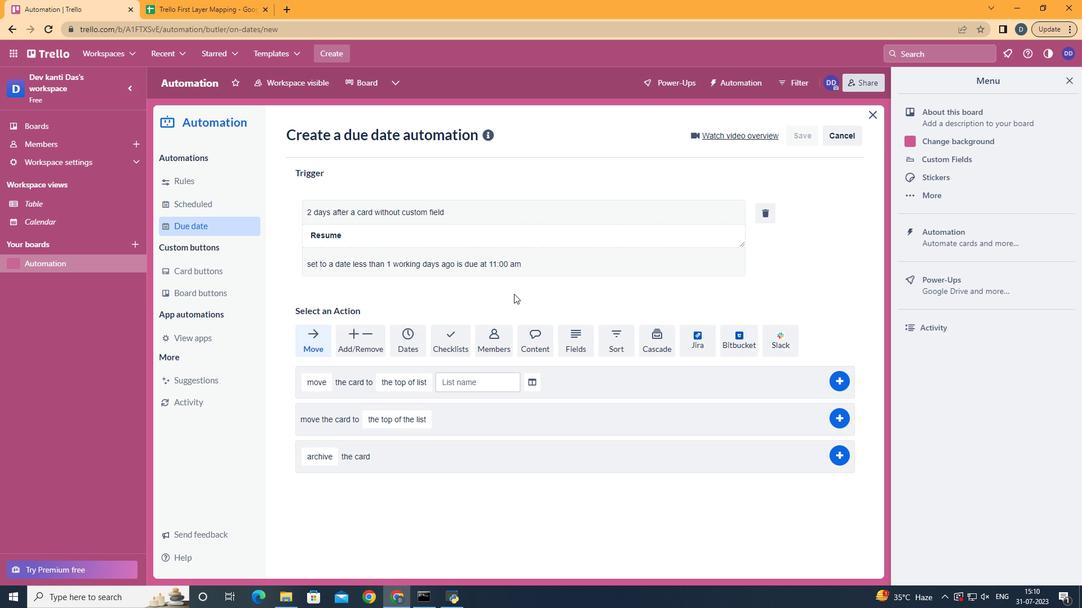
